 Task: Find connections with filter location Klagenfurt am Wörthersee with filter topic #Inspirationwith filter profile language French with filter current company Dubai Vacancy with filter school BLDEAs College of Engg. & Technology, BIJAPUR with filter industry Business Intelligence Platforms with filter service category Product Marketing with filter keywords title Copy Editor
Action: Mouse moved to (548, 104)
Screenshot: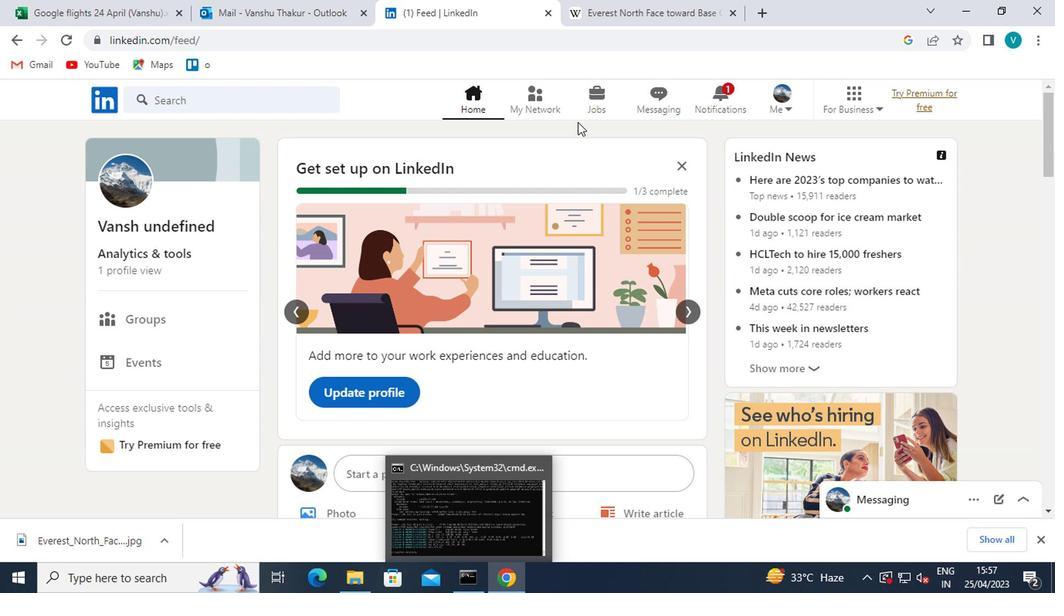
Action: Mouse pressed left at (548, 104)
Screenshot: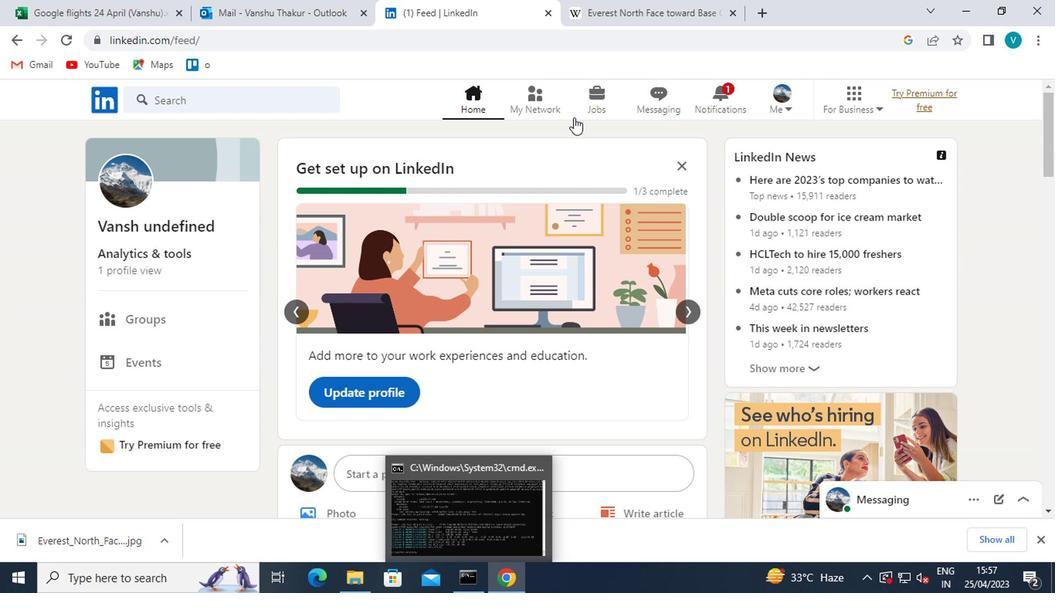 
Action: Mouse moved to (160, 181)
Screenshot: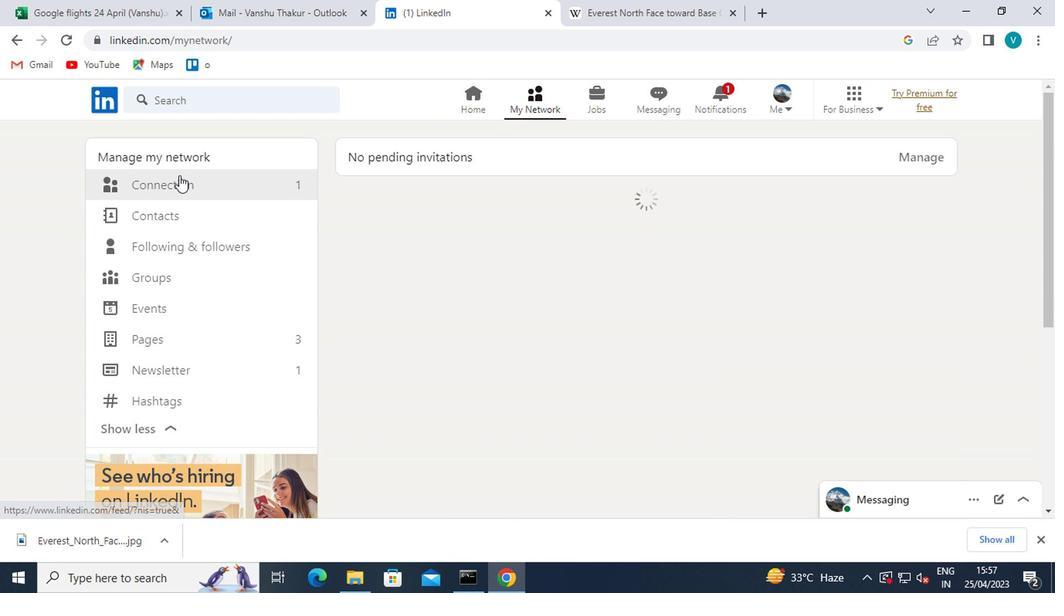 
Action: Mouse pressed left at (160, 181)
Screenshot: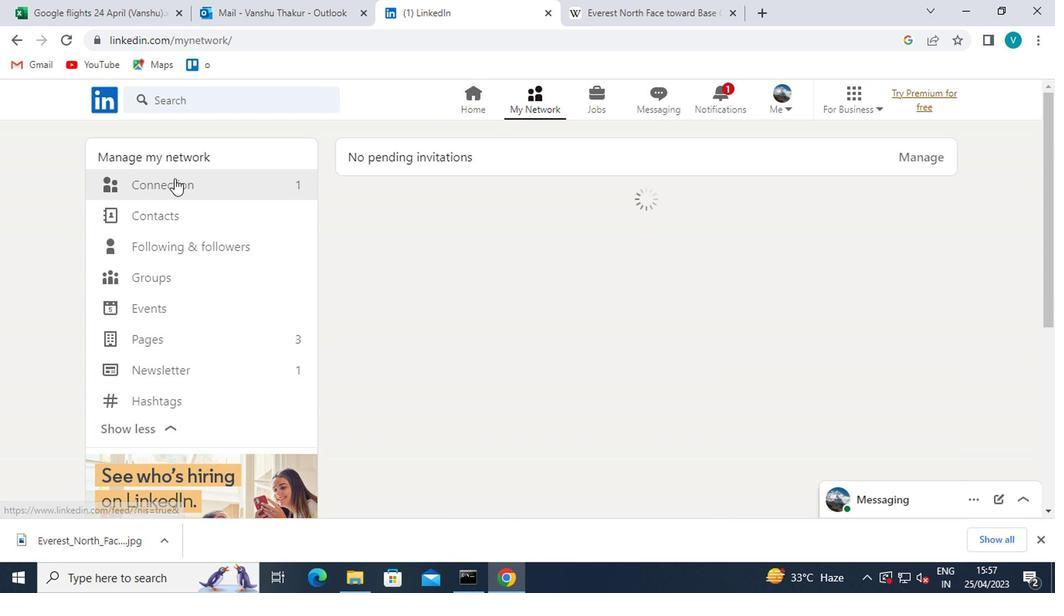 
Action: Mouse moved to (626, 173)
Screenshot: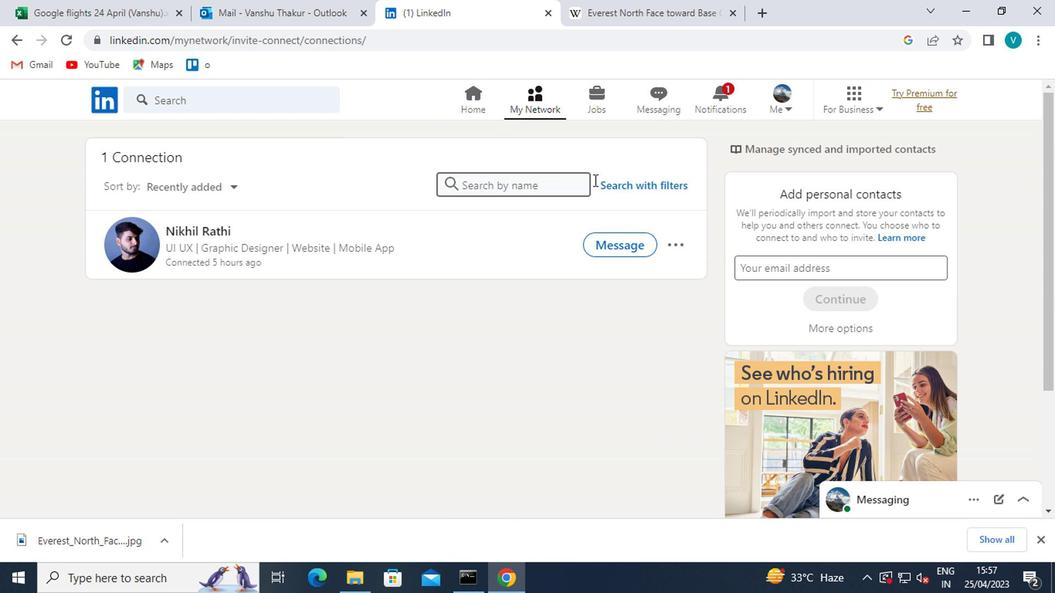 
Action: Mouse pressed left at (626, 173)
Screenshot: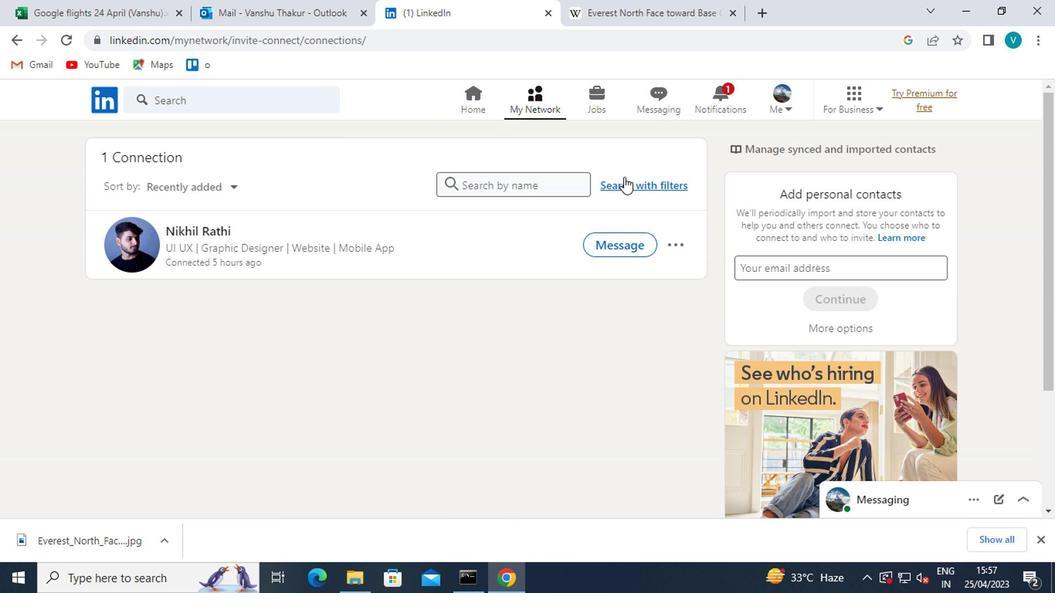 
Action: Mouse moved to (520, 141)
Screenshot: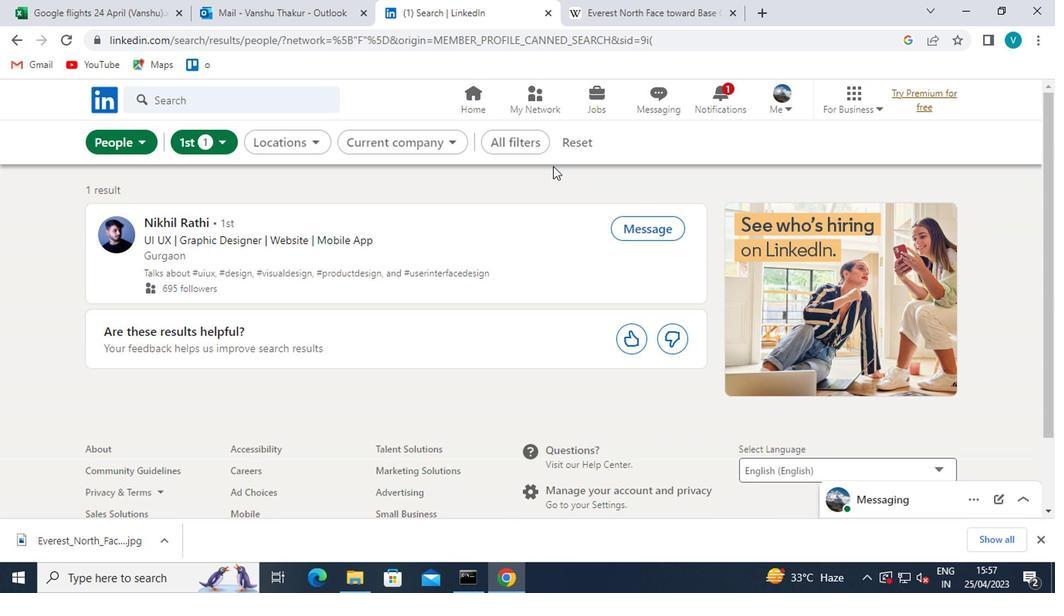 
Action: Mouse pressed left at (520, 141)
Screenshot: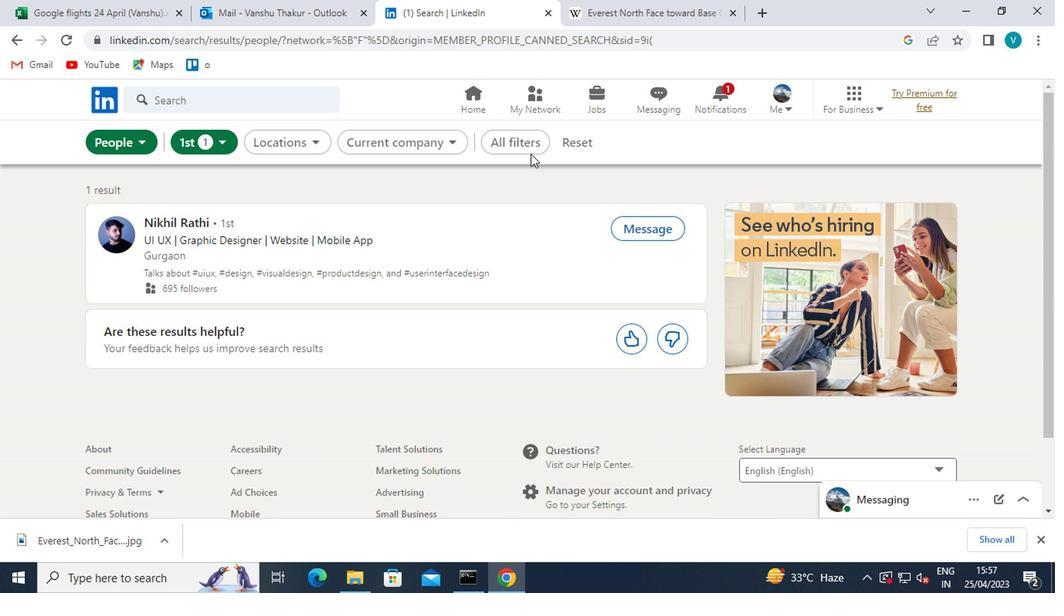 
Action: Mouse moved to (647, 255)
Screenshot: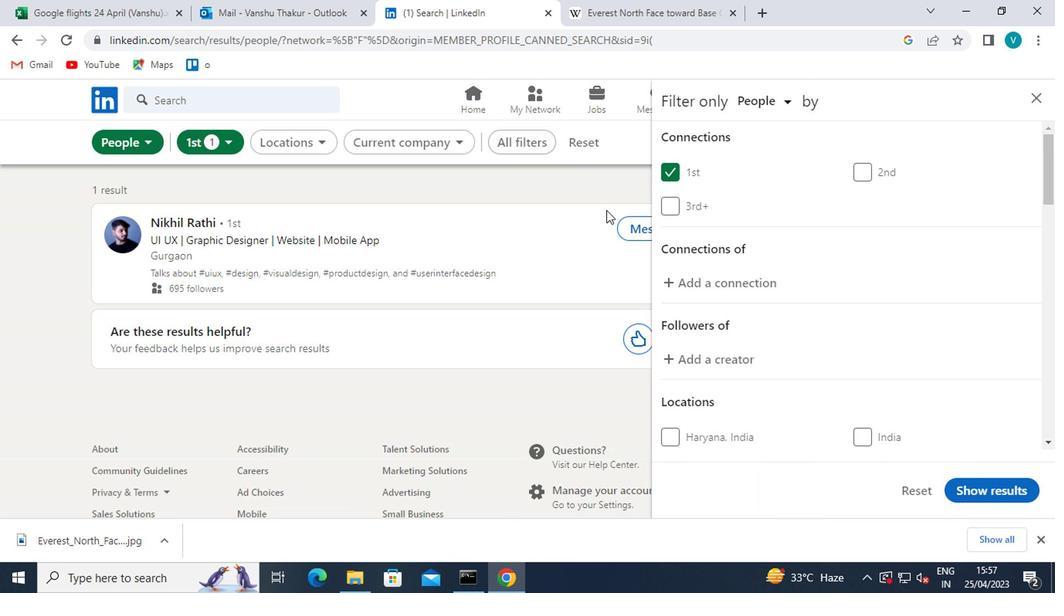 
Action: Mouse scrolled (647, 254) with delta (0, -1)
Screenshot: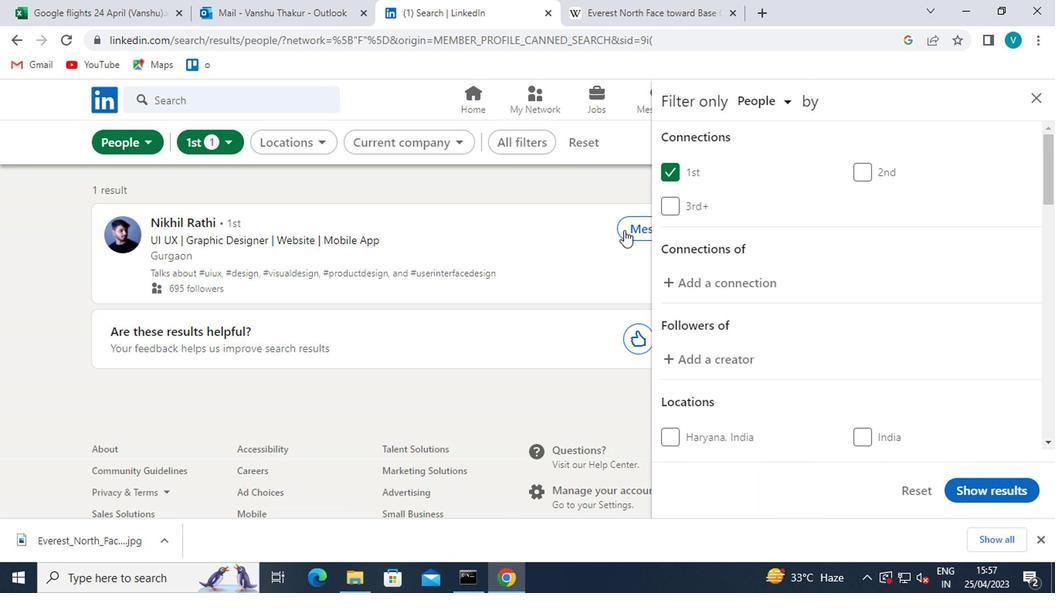 
Action: Mouse moved to (649, 257)
Screenshot: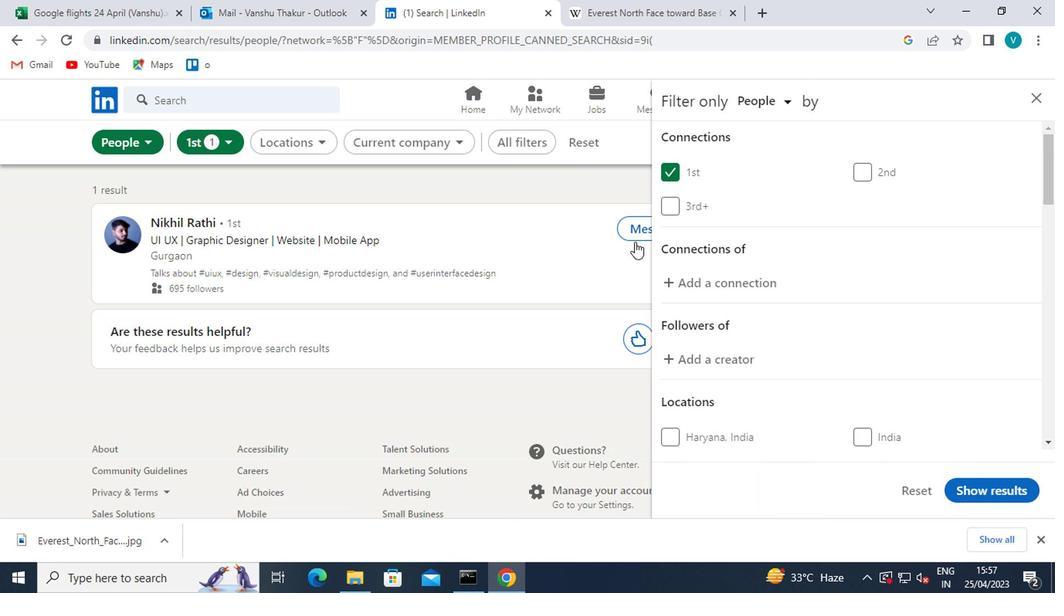 
Action: Mouse scrolled (649, 257) with delta (0, 0)
Screenshot: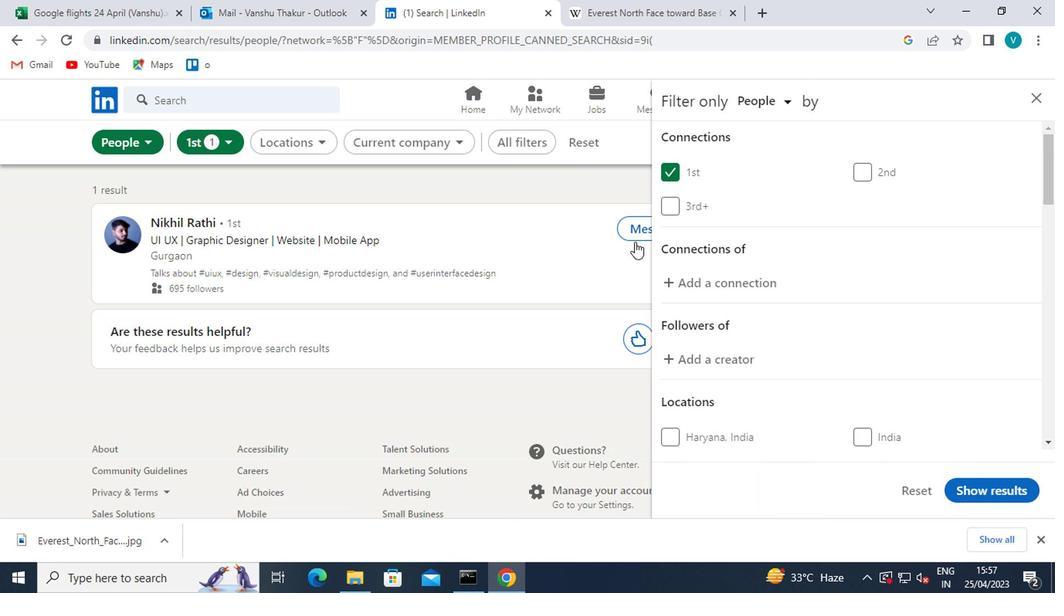 
Action: Mouse moved to (650, 261)
Screenshot: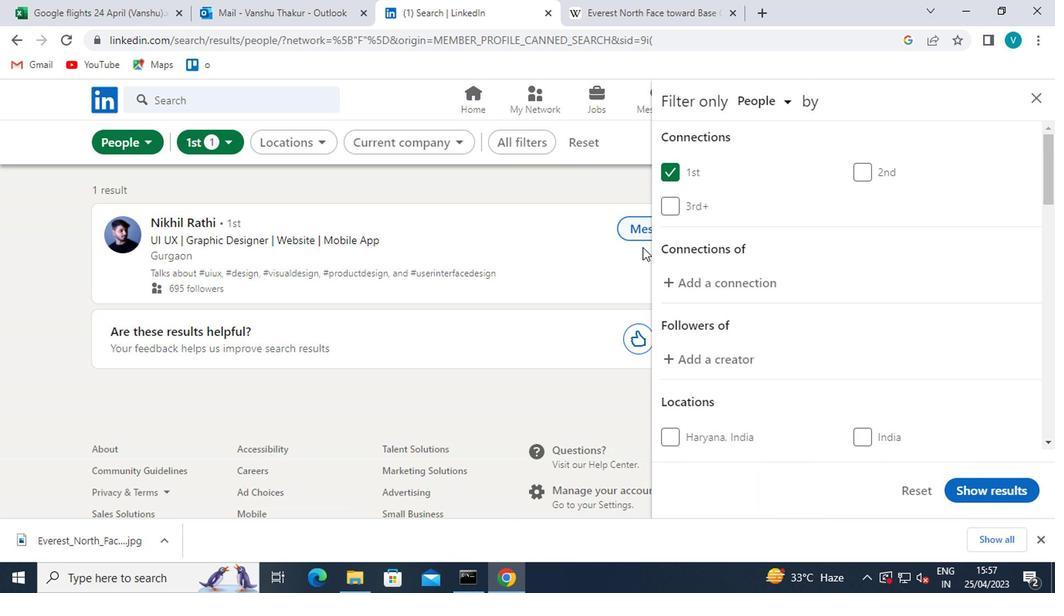 
Action: Mouse scrolled (650, 261) with delta (0, 0)
Screenshot: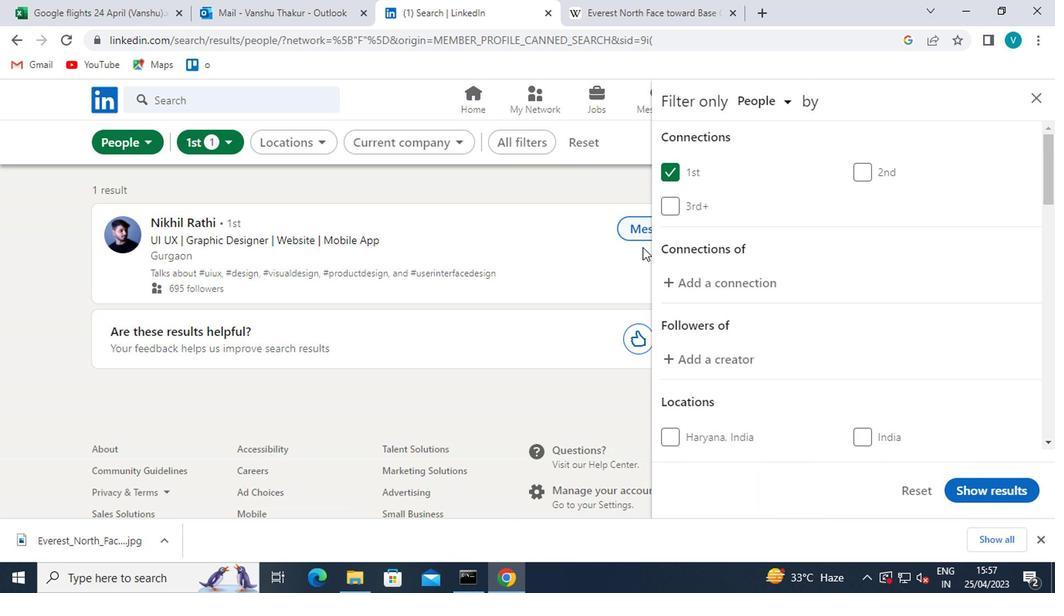
Action: Mouse moved to (651, 266)
Screenshot: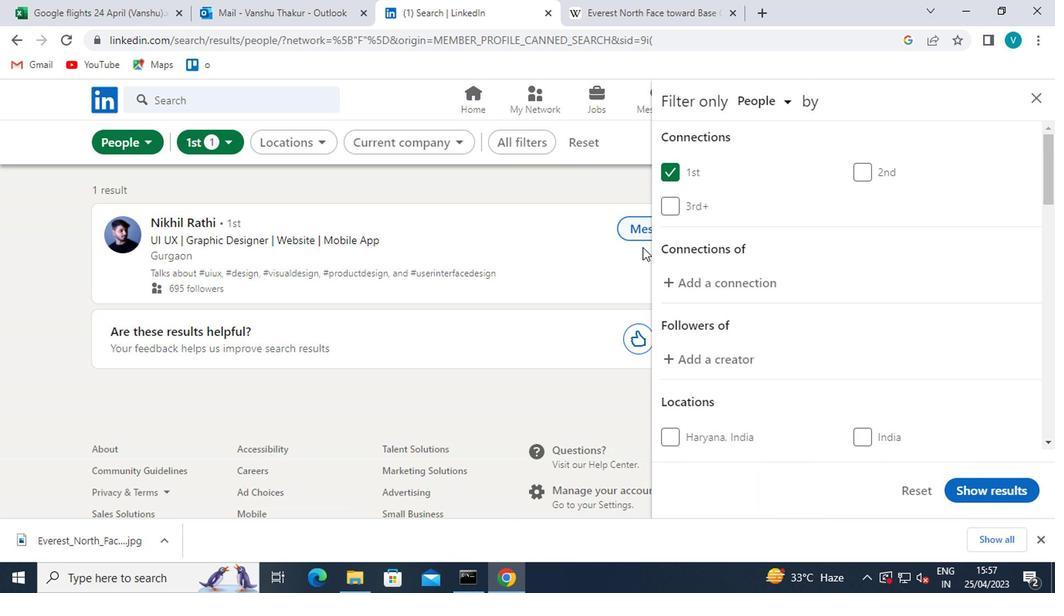 
Action: Mouse scrolled (651, 265) with delta (0, -1)
Screenshot: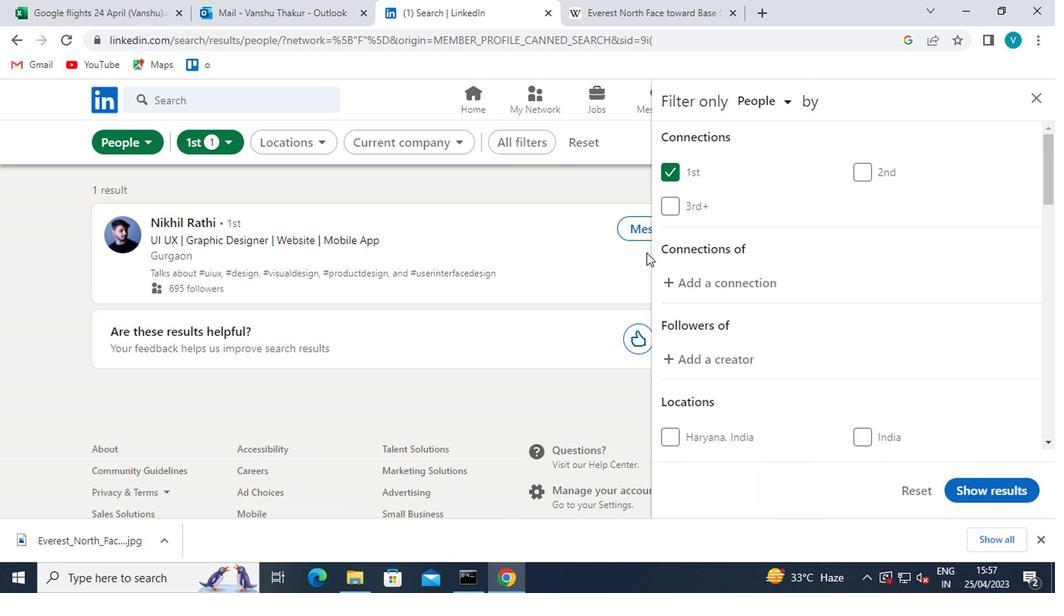 
Action: Mouse moved to (697, 317)
Screenshot: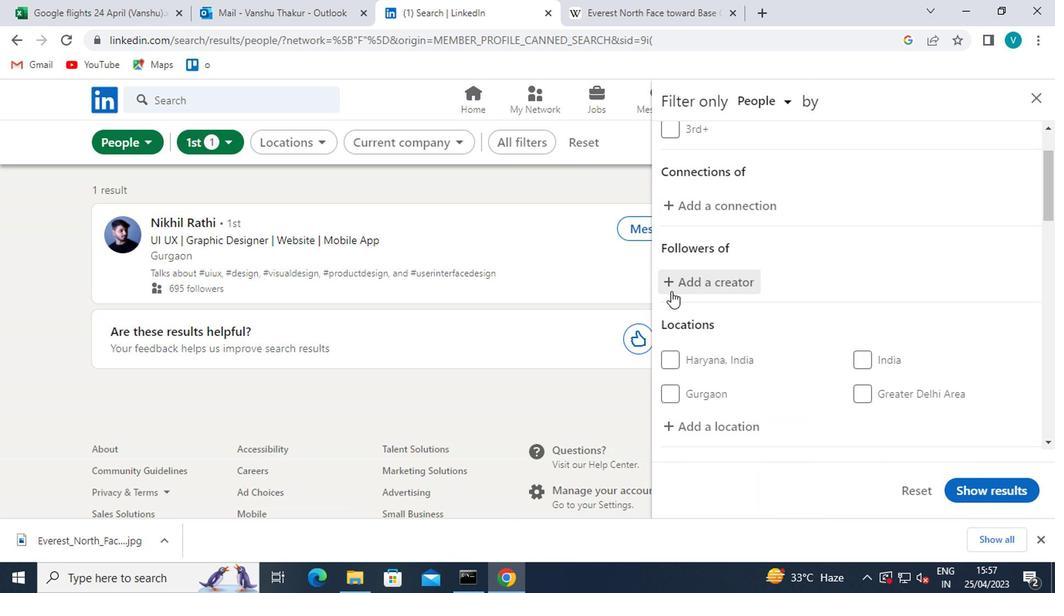 
Action: Mouse scrolled (697, 317) with delta (0, 0)
Screenshot: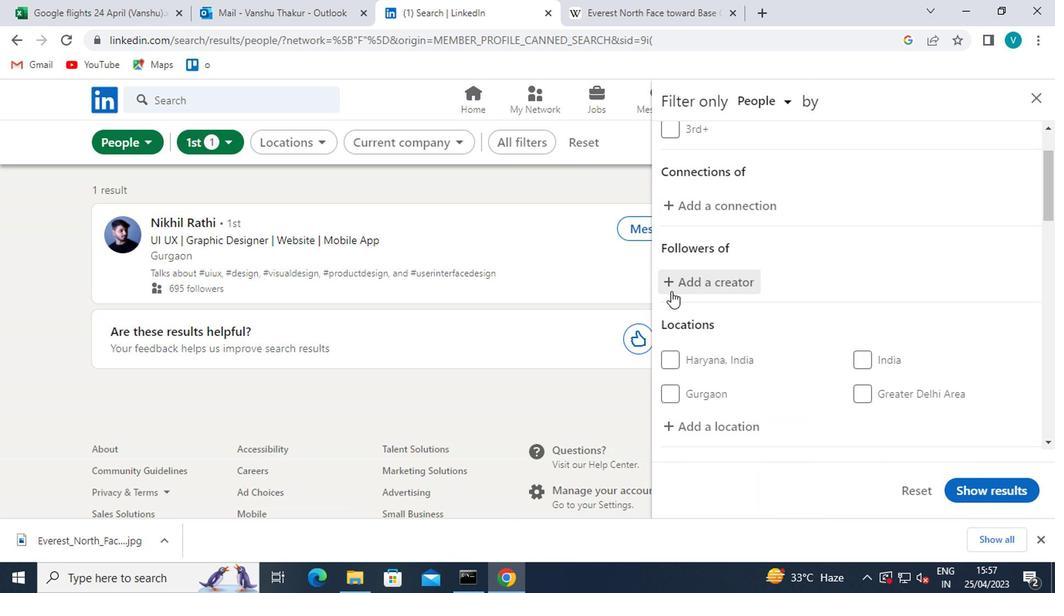 
Action: Mouse moved to (700, 321)
Screenshot: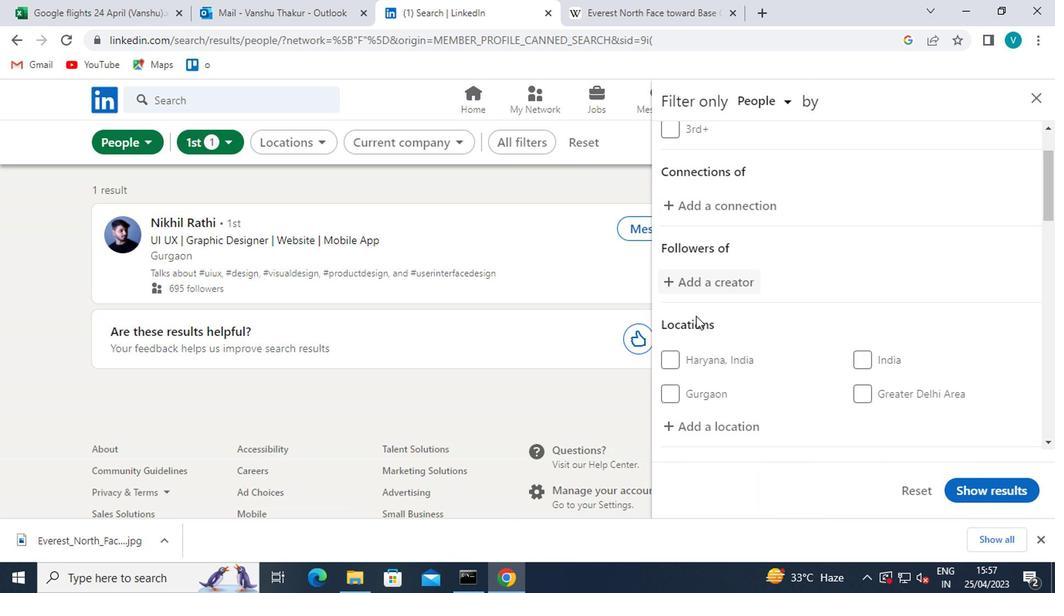 
Action: Mouse scrolled (700, 321) with delta (0, 0)
Screenshot: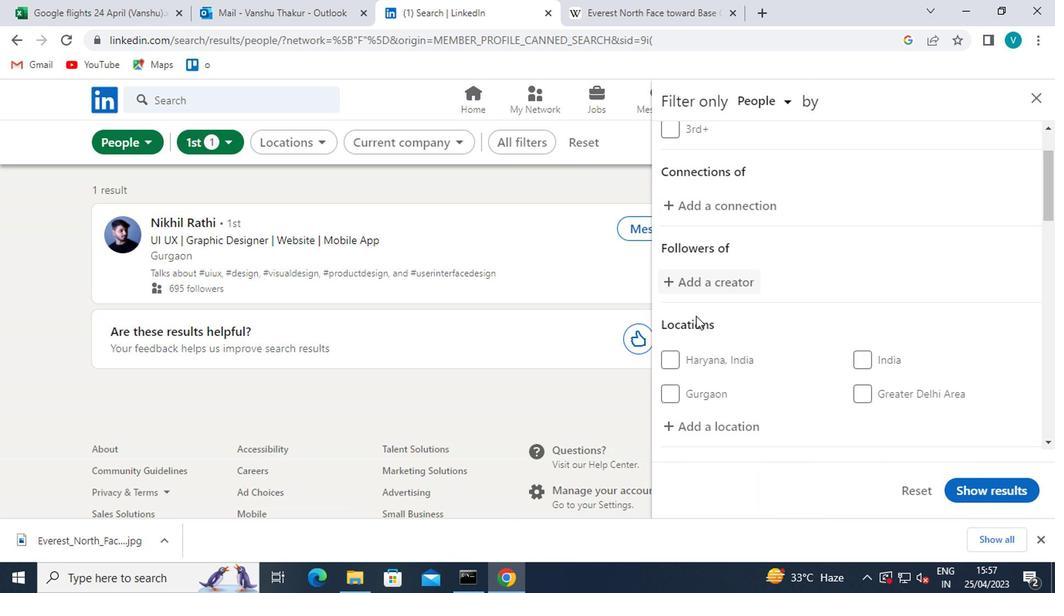 
Action: Mouse moved to (718, 276)
Screenshot: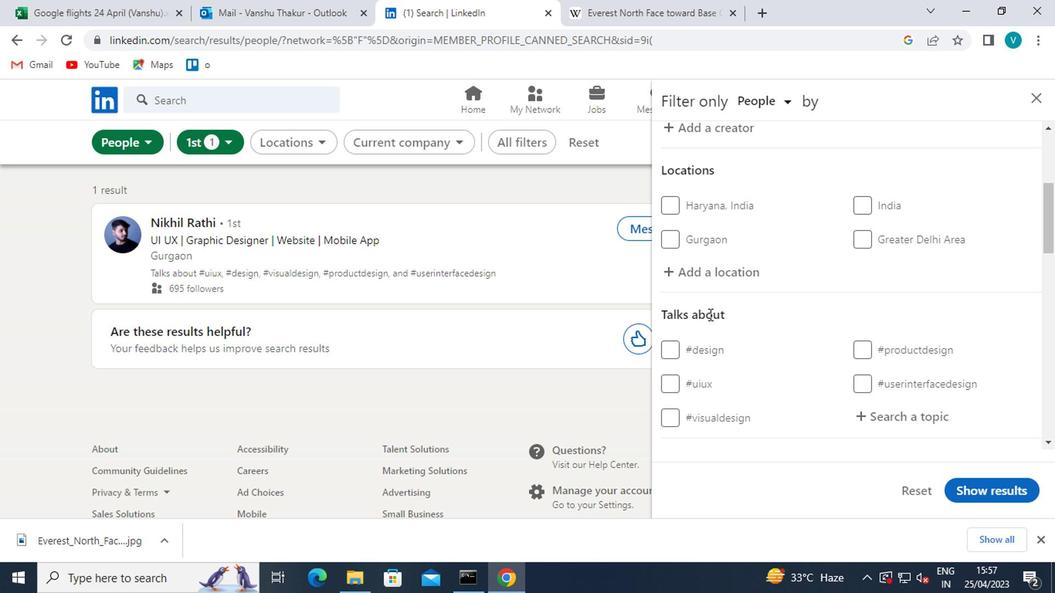 
Action: Mouse pressed left at (718, 276)
Screenshot: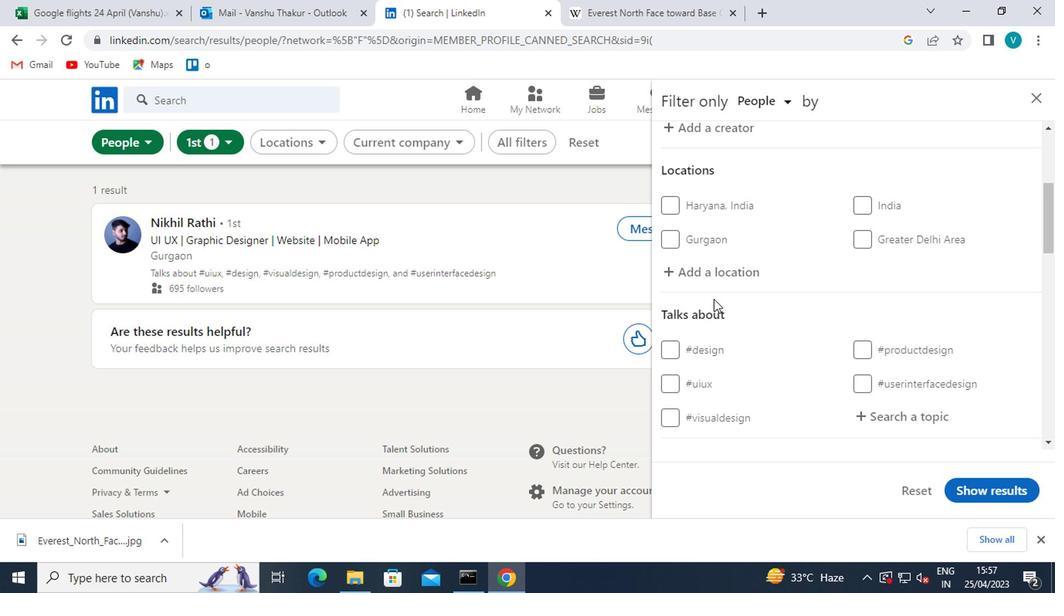 
Action: Mouse moved to (613, 293)
Screenshot: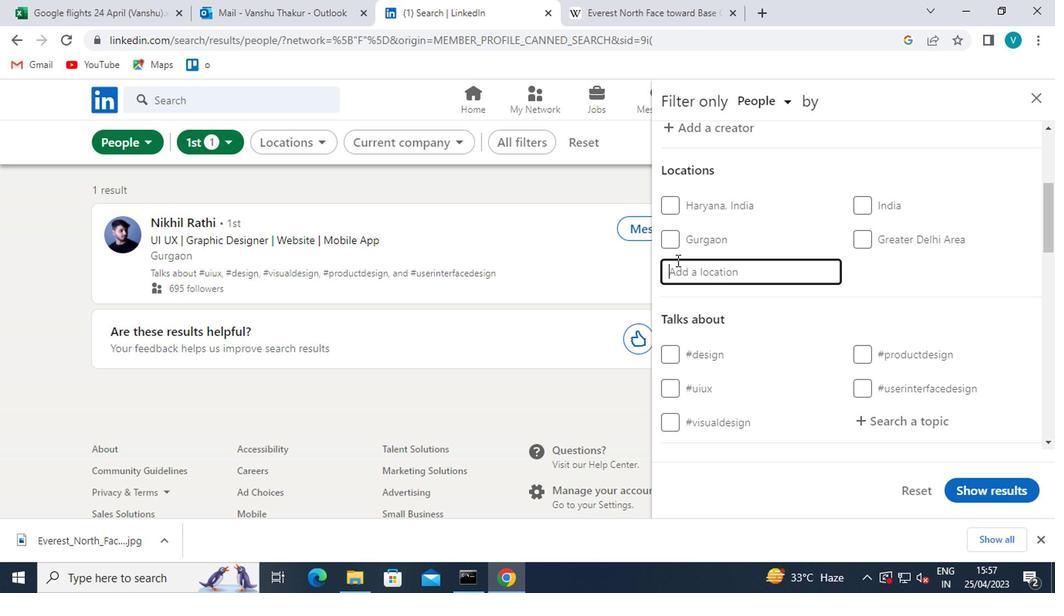 
Action: Key pressed <Key.shift>
Screenshot: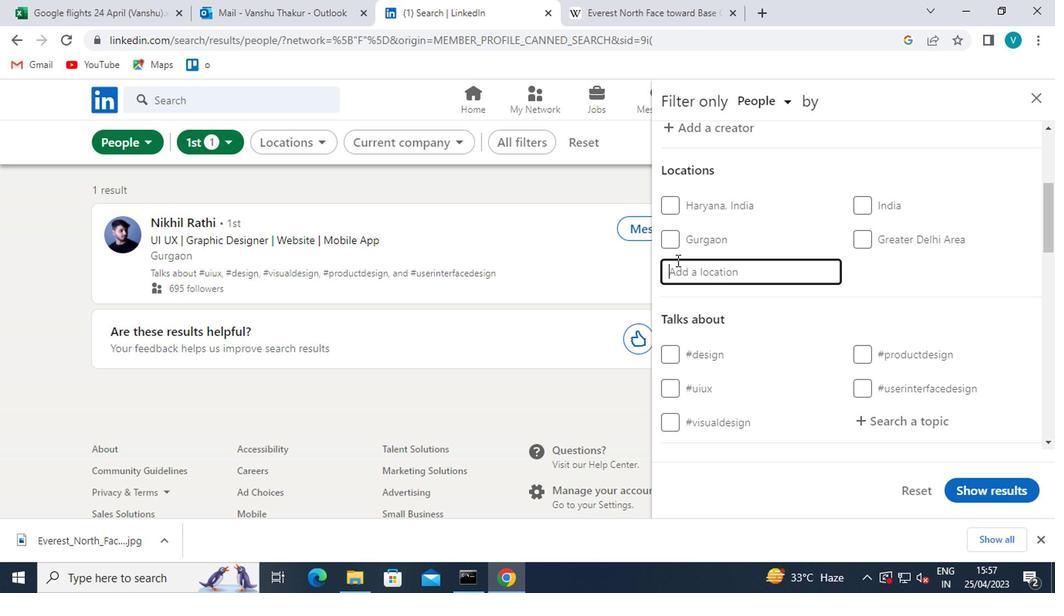 
Action: Mouse moved to (596, 302)
Screenshot: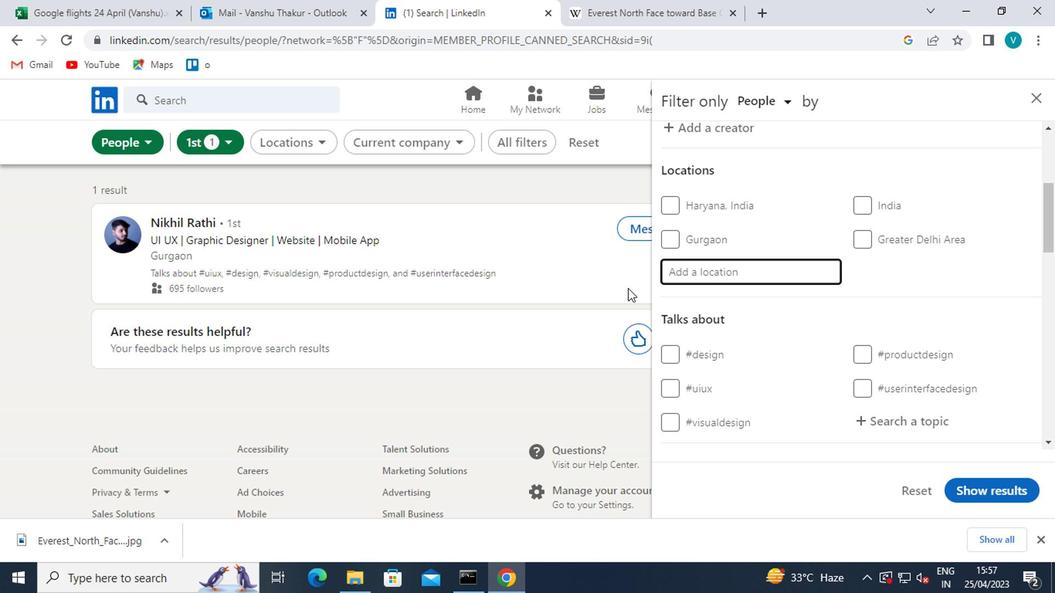 
Action: Key pressed L<Key.backspace><Key.shift>KLAG
Screenshot: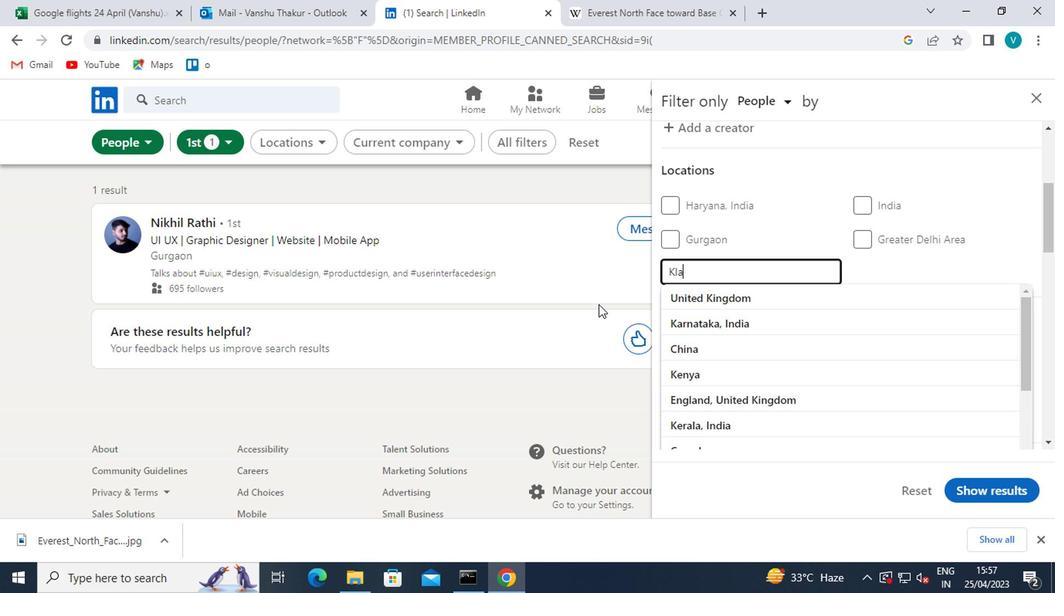 
Action: Mouse moved to (735, 295)
Screenshot: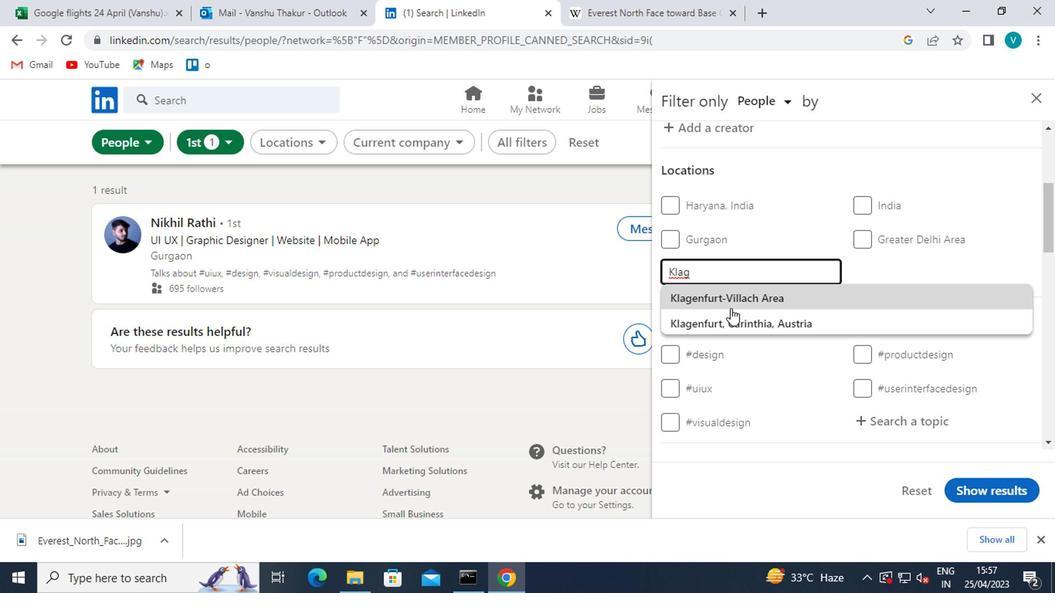 
Action: Mouse pressed left at (735, 295)
Screenshot: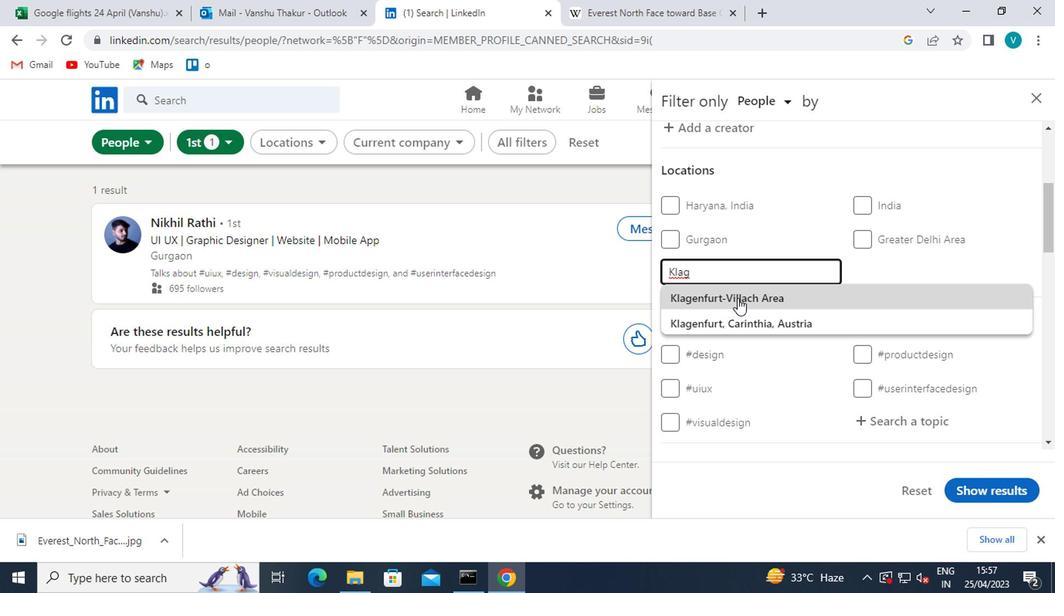 
Action: Mouse moved to (801, 310)
Screenshot: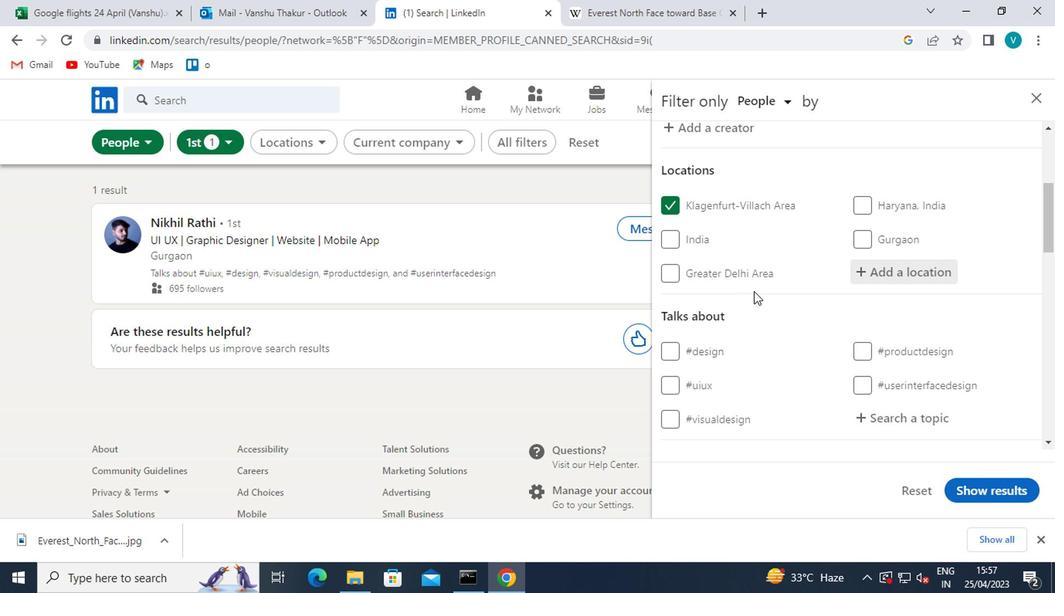 
Action: Mouse scrolled (801, 309) with delta (0, 0)
Screenshot: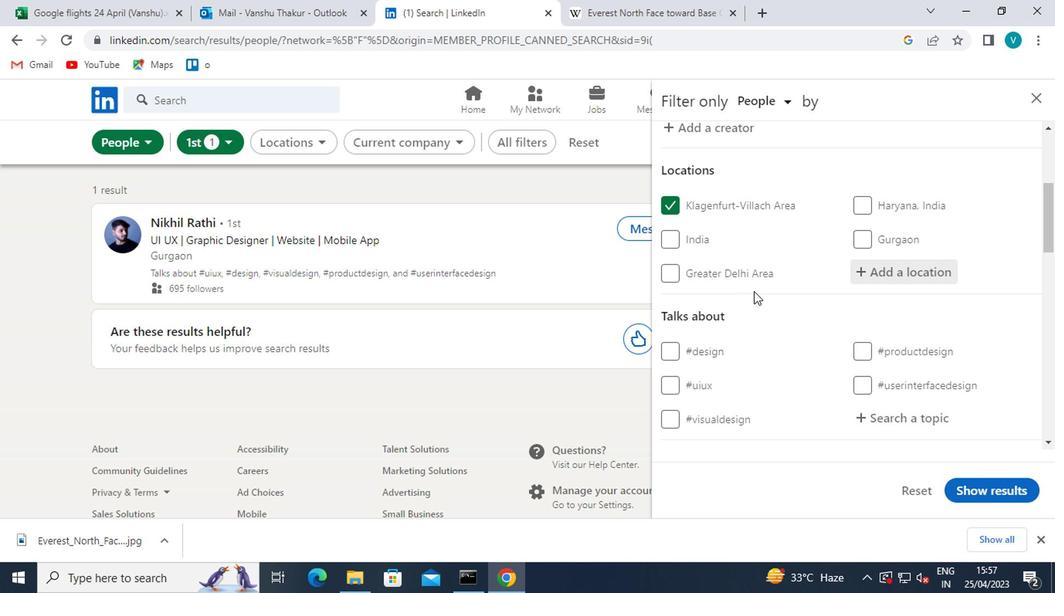 
Action: Mouse moved to (805, 314)
Screenshot: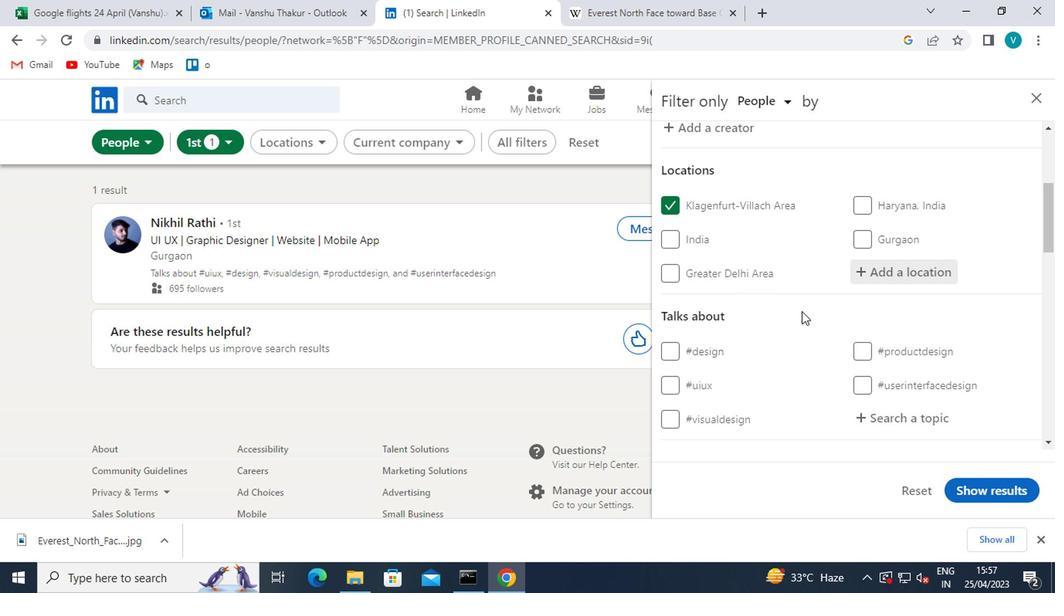 
Action: Mouse scrolled (805, 313) with delta (0, 0)
Screenshot: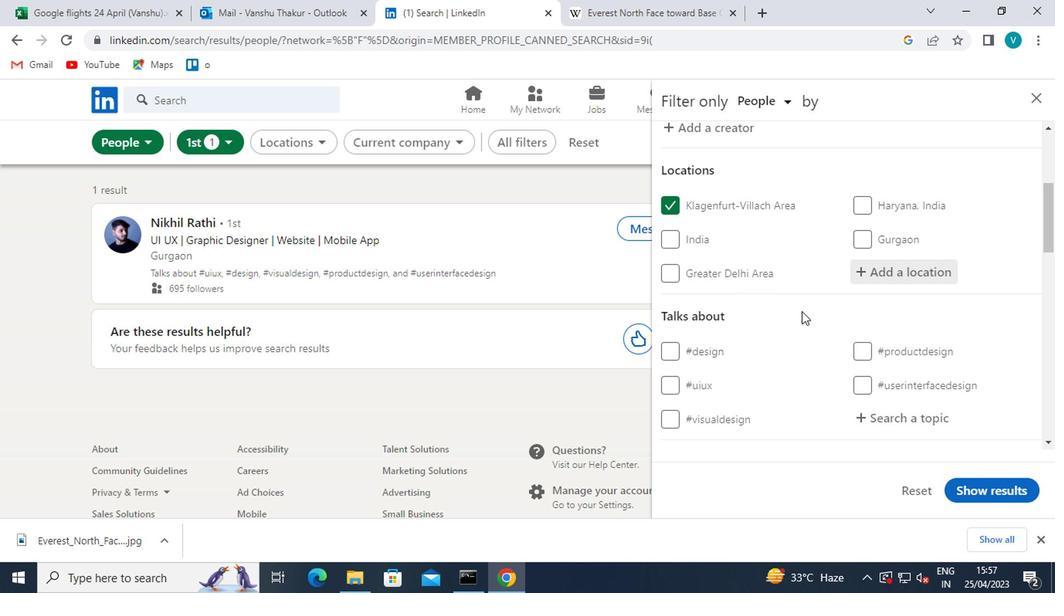 
Action: Mouse moved to (878, 265)
Screenshot: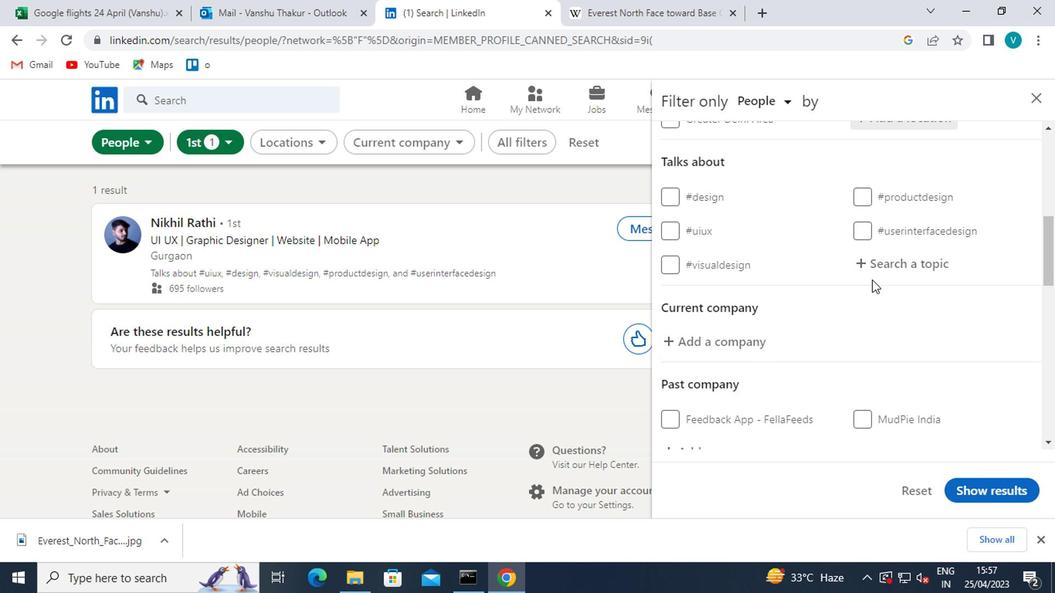 
Action: Mouse pressed left at (878, 265)
Screenshot: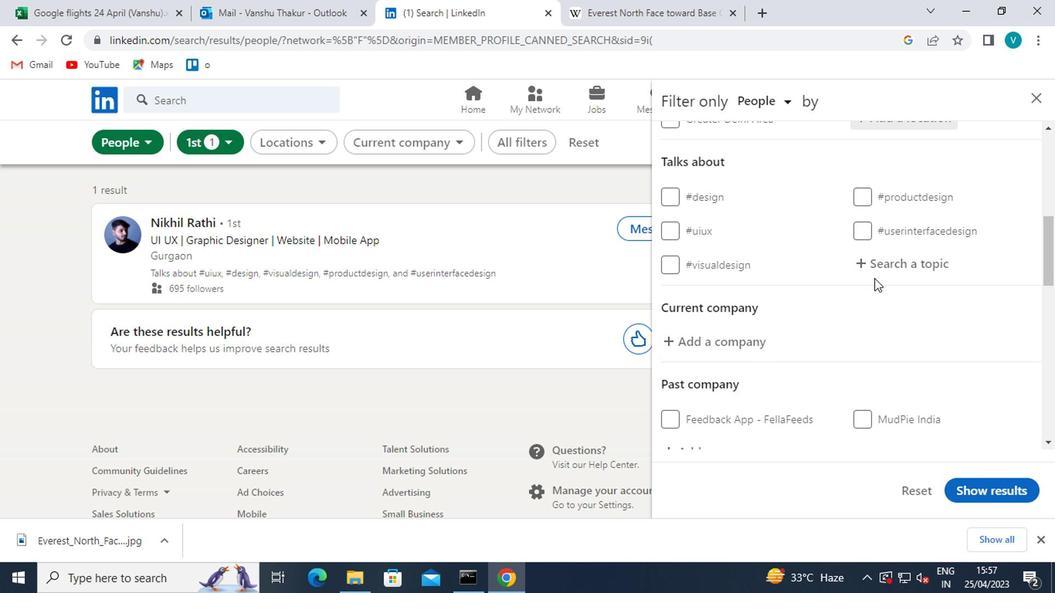 
Action: Mouse moved to (533, 72)
Screenshot: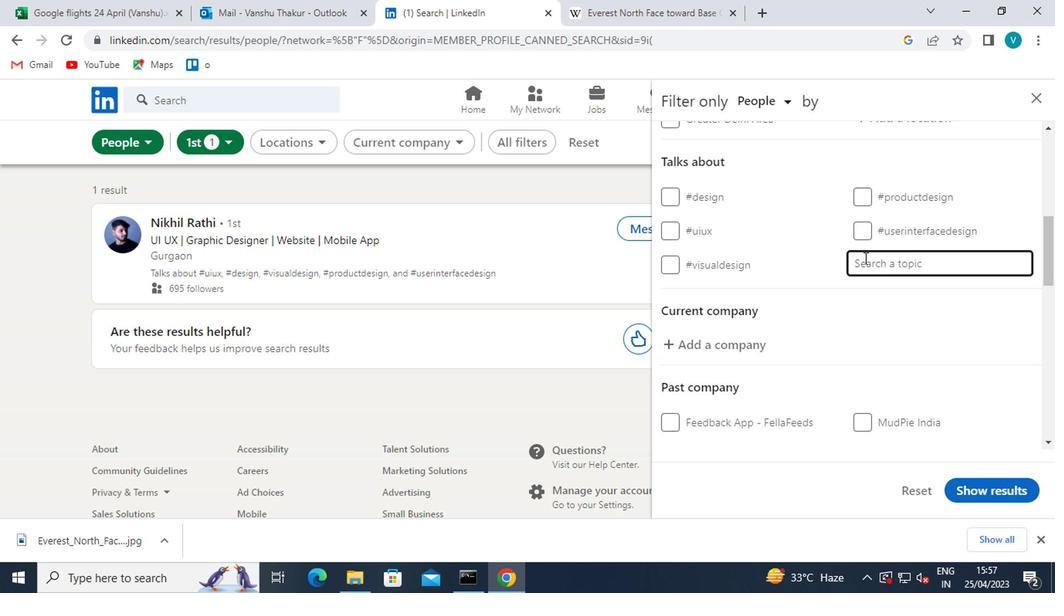 
Action: Key pressed <Key.shift><Key.shift><Key.shift><Key.shift><Key.shift><Key.shift>#<Key.shift>INSPIRATION
Screenshot: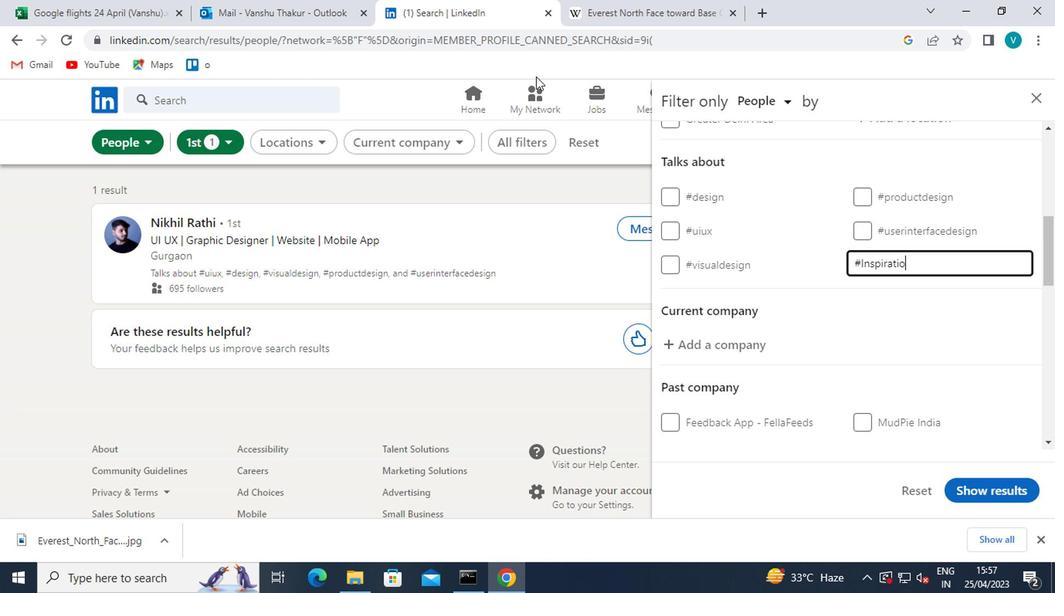 
Action: Mouse moved to (844, 295)
Screenshot: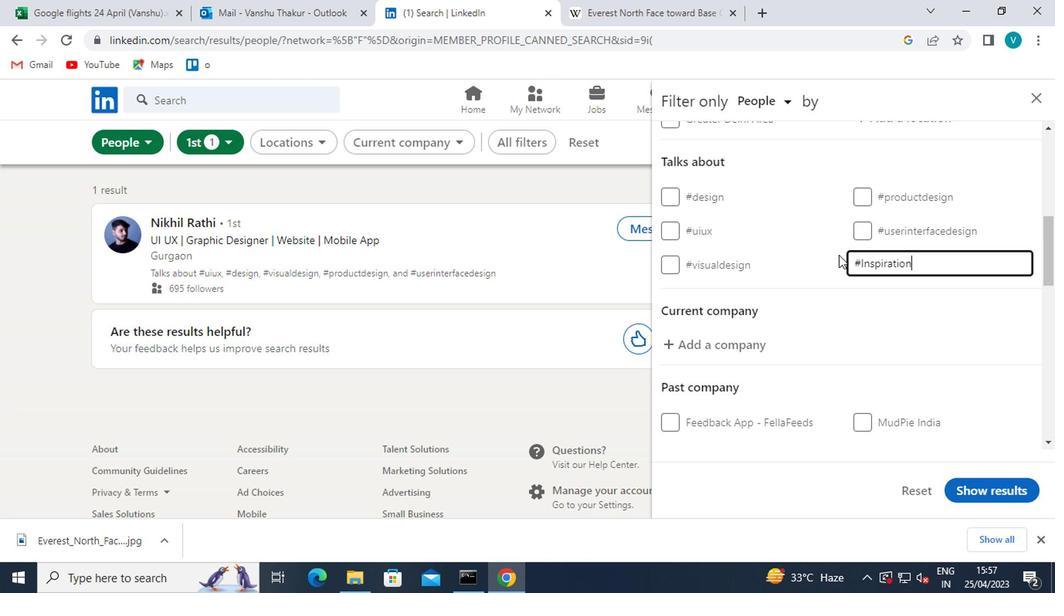 
Action: Mouse pressed left at (844, 295)
Screenshot: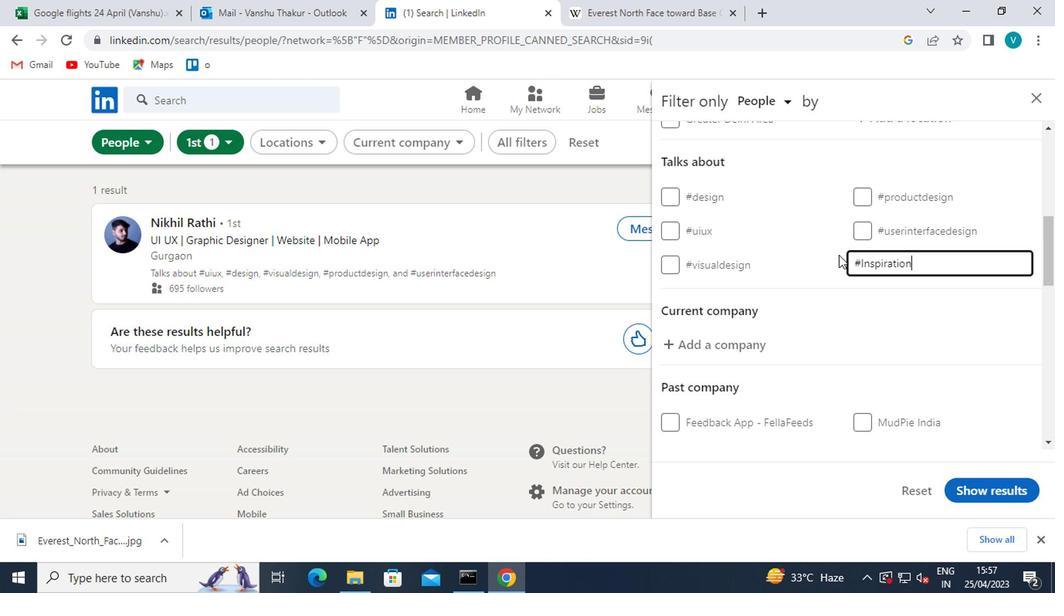 
Action: Mouse moved to (838, 306)
Screenshot: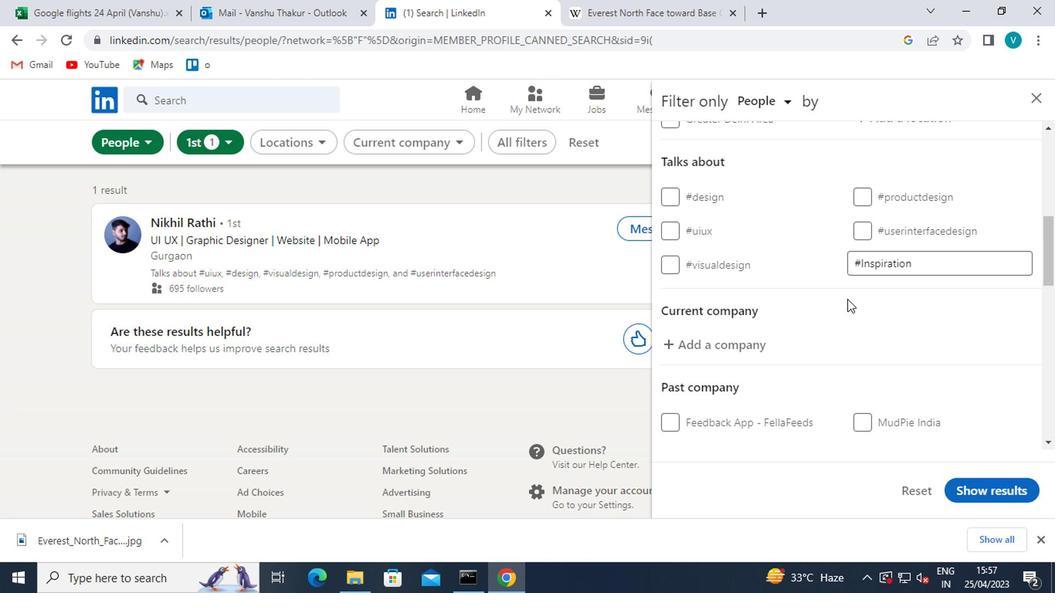 
Action: Mouse scrolled (838, 305) with delta (0, -1)
Screenshot: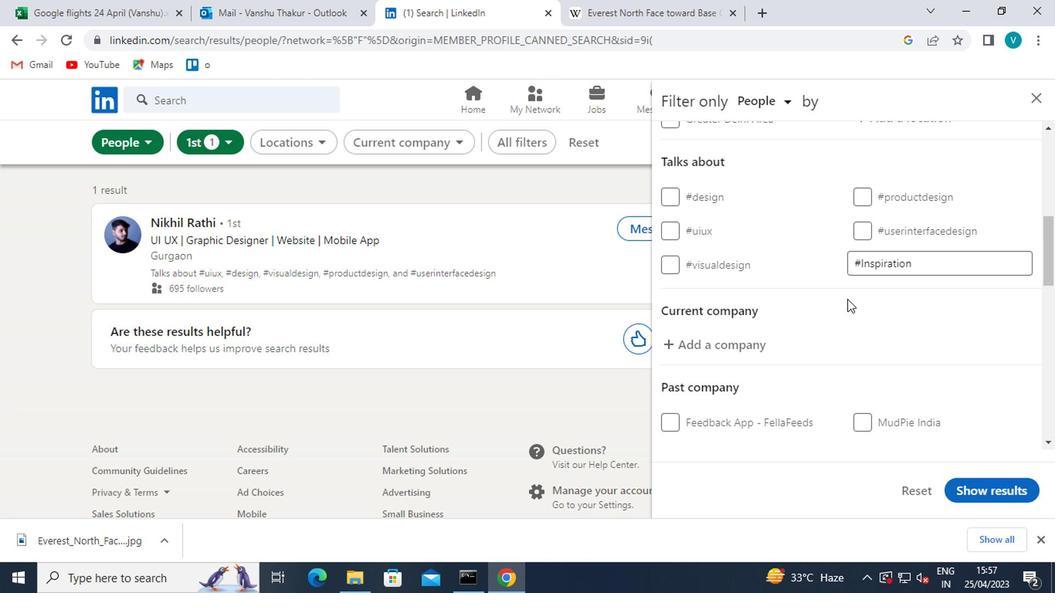 
Action: Mouse moved to (838, 307)
Screenshot: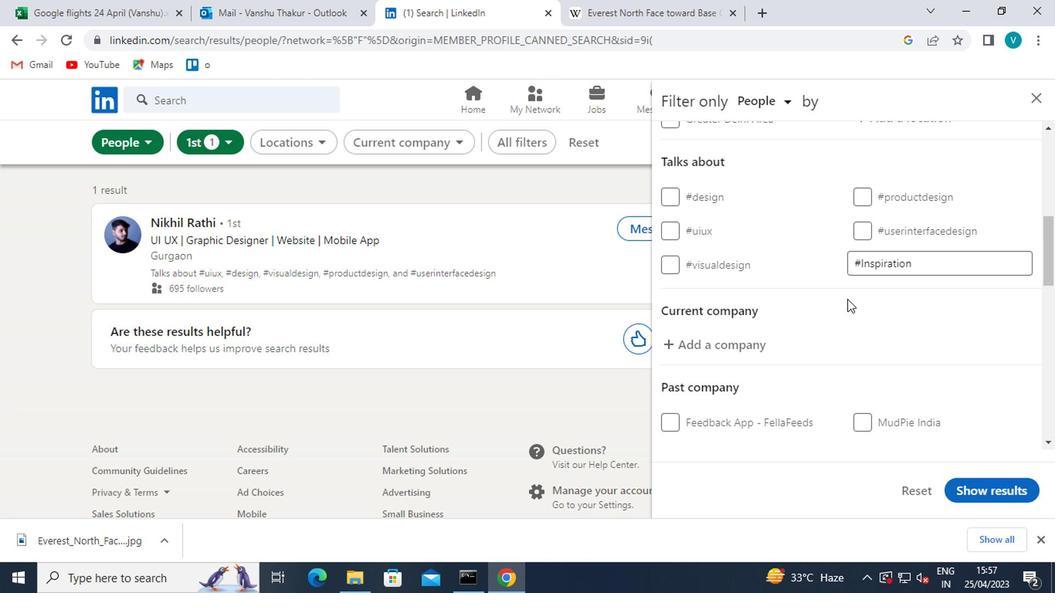 
Action: Mouse scrolled (838, 306) with delta (0, -1)
Screenshot: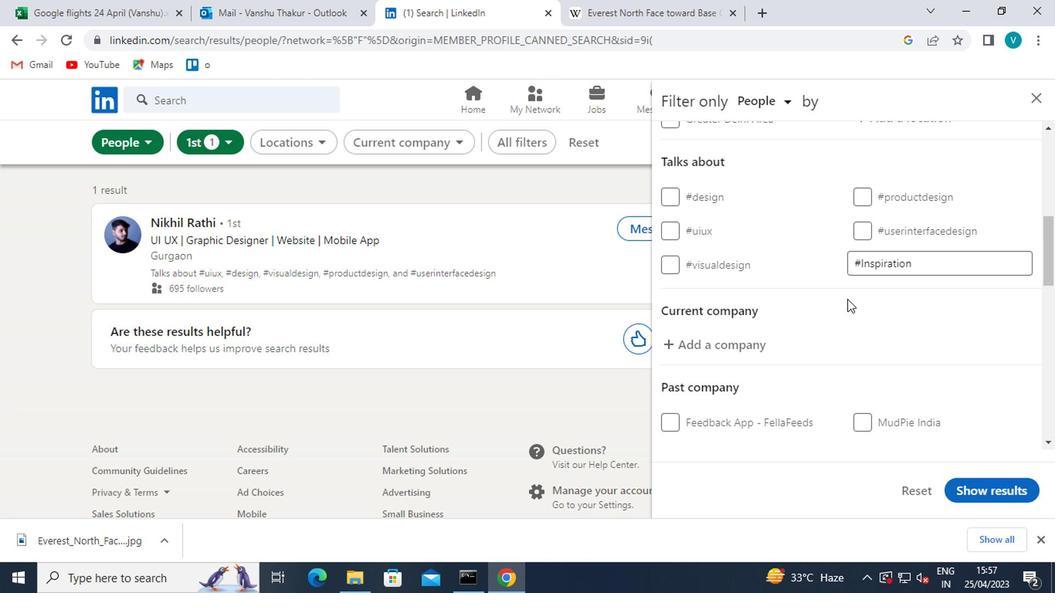 
Action: Mouse moved to (836, 309)
Screenshot: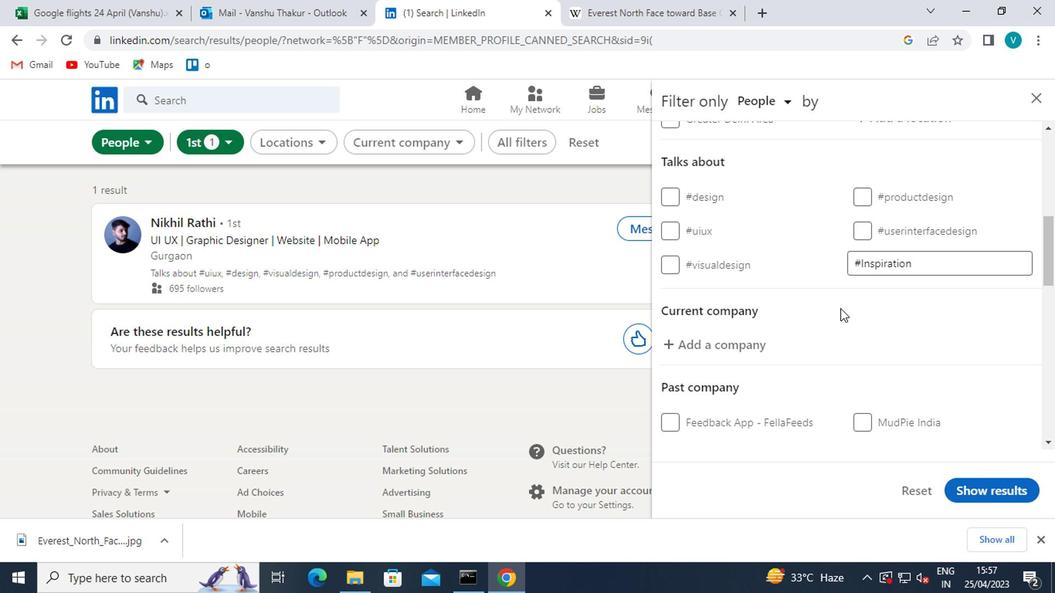 
Action: Mouse scrolled (836, 308) with delta (0, -1)
Screenshot: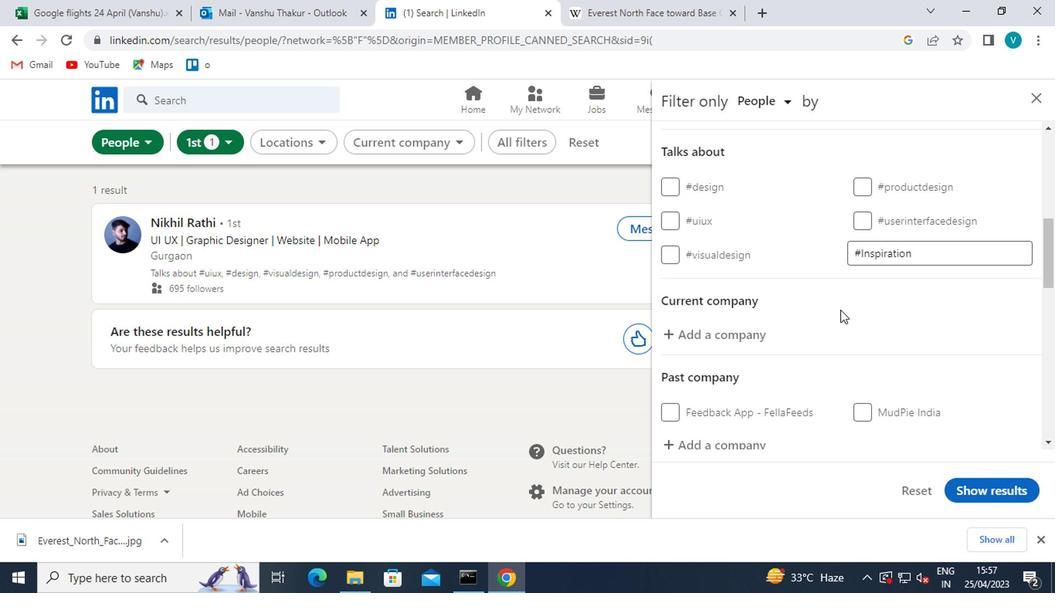 
Action: Mouse moved to (835, 310)
Screenshot: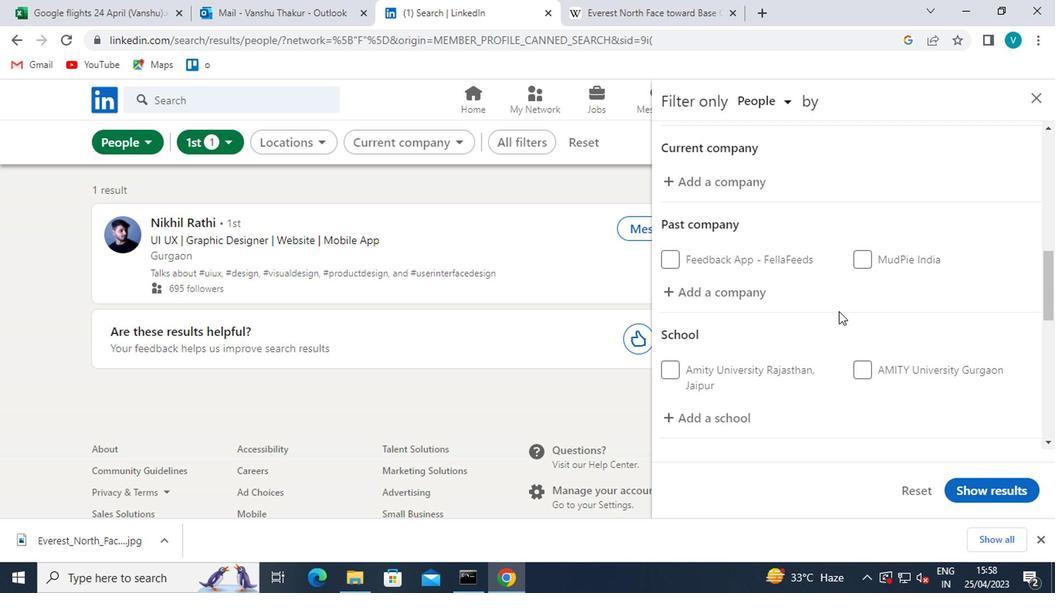 
Action: Mouse scrolled (835, 310) with delta (0, 0)
Screenshot: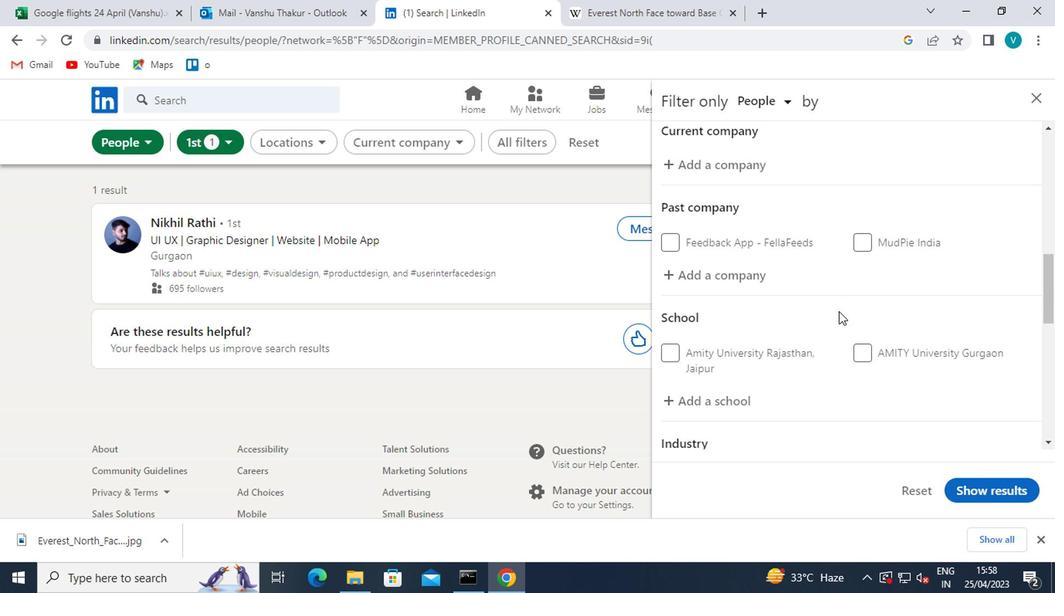 
Action: Mouse moved to (836, 311)
Screenshot: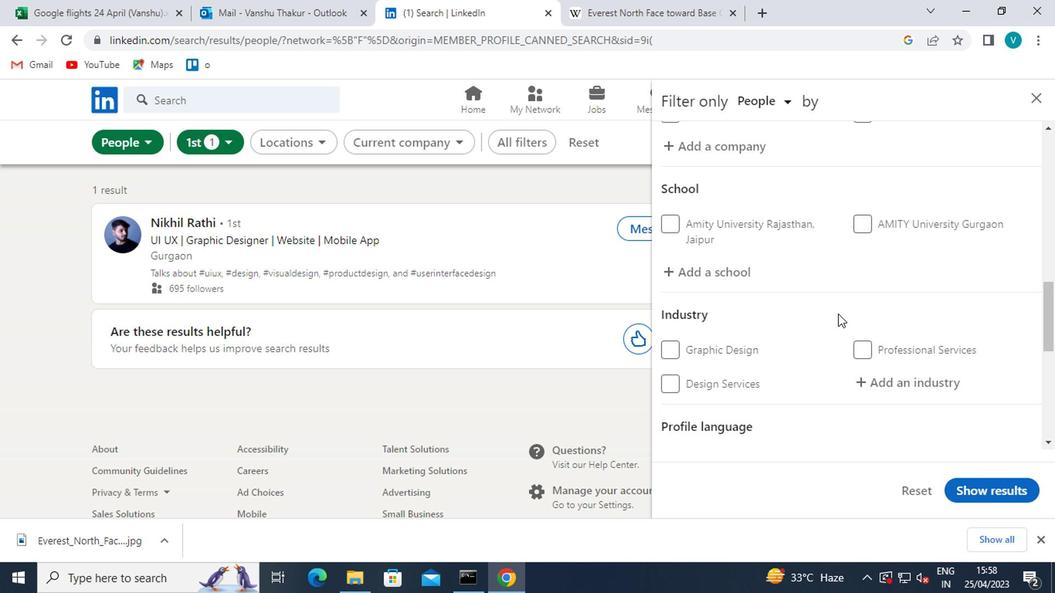 
Action: Mouse scrolled (836, 310) with delta (0, -1)
Screenshot: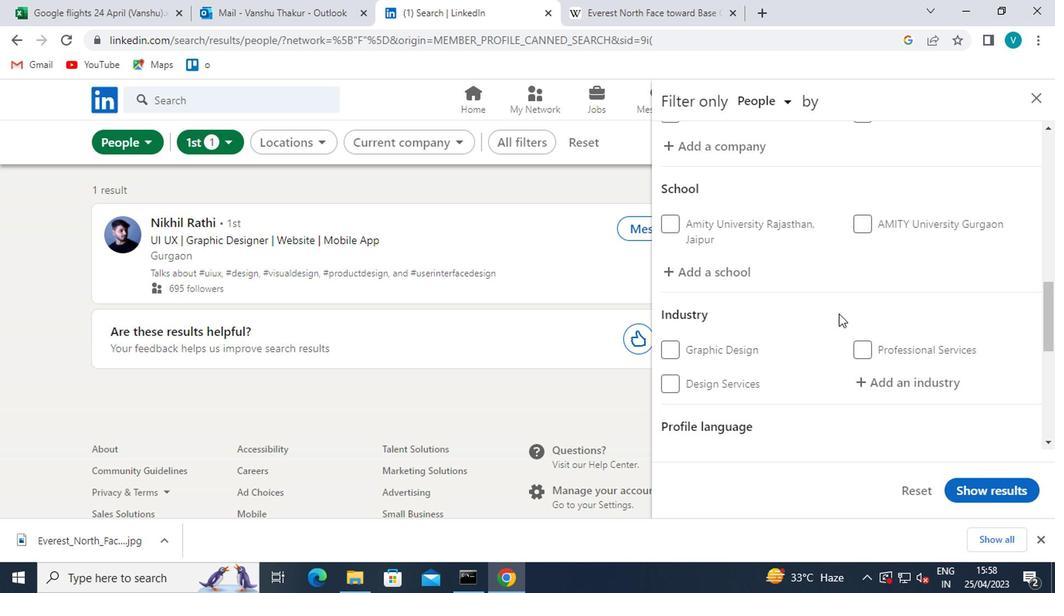 
Action: Mouse moved to (837, 311)
Screenshot: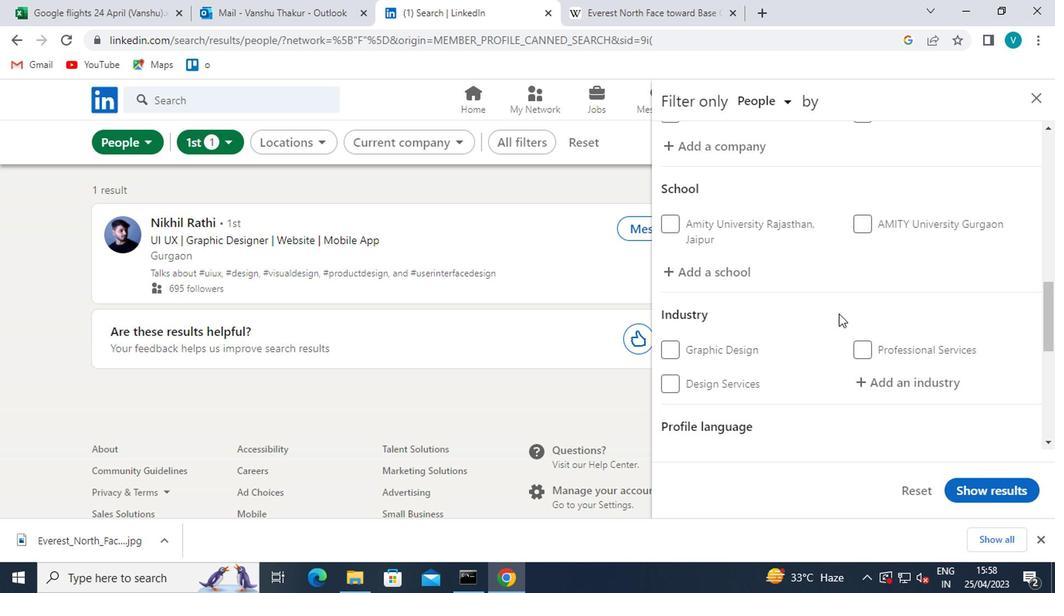 
Action: Mouse scrolled (837, 312) with delta (0, 0)
Screenshot: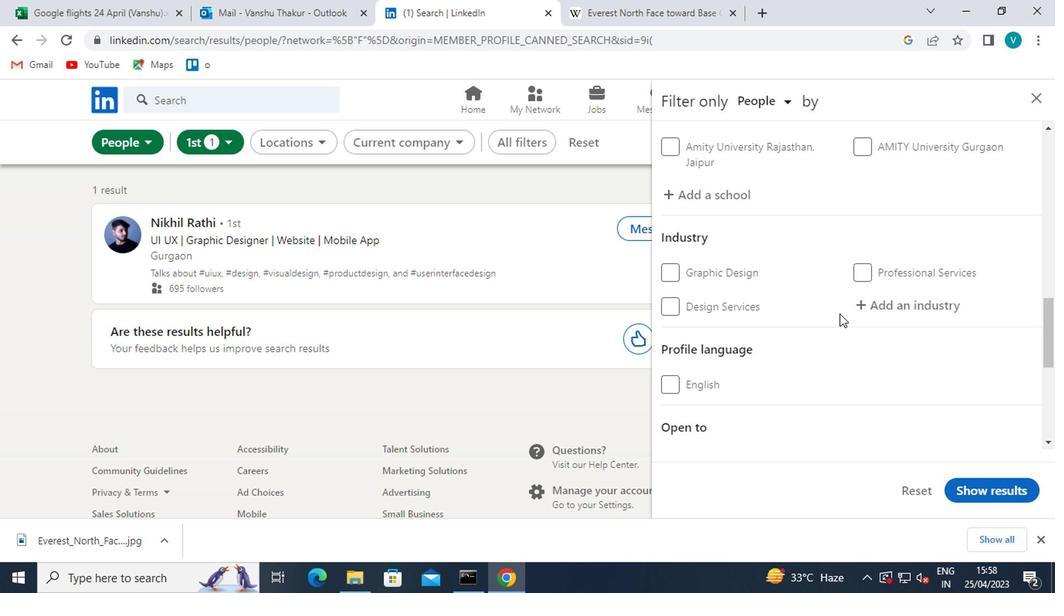 
Action: Mouse scrolled (837, 312) with delta (0, 0)
Screenshot: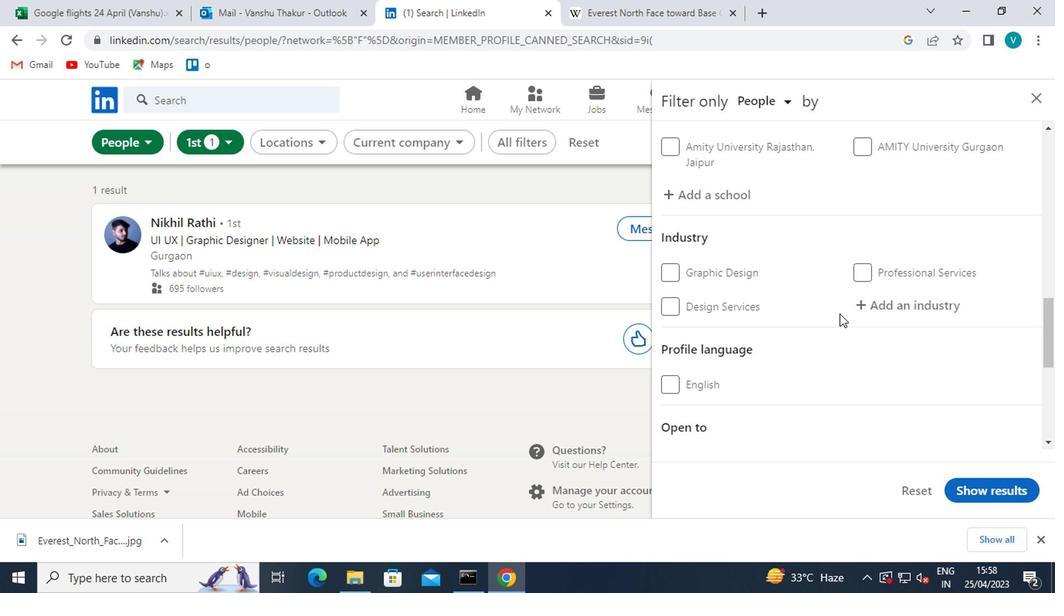 
Action: Mouse scrolled (837, 312) with delta (0, 0)
Screenshot: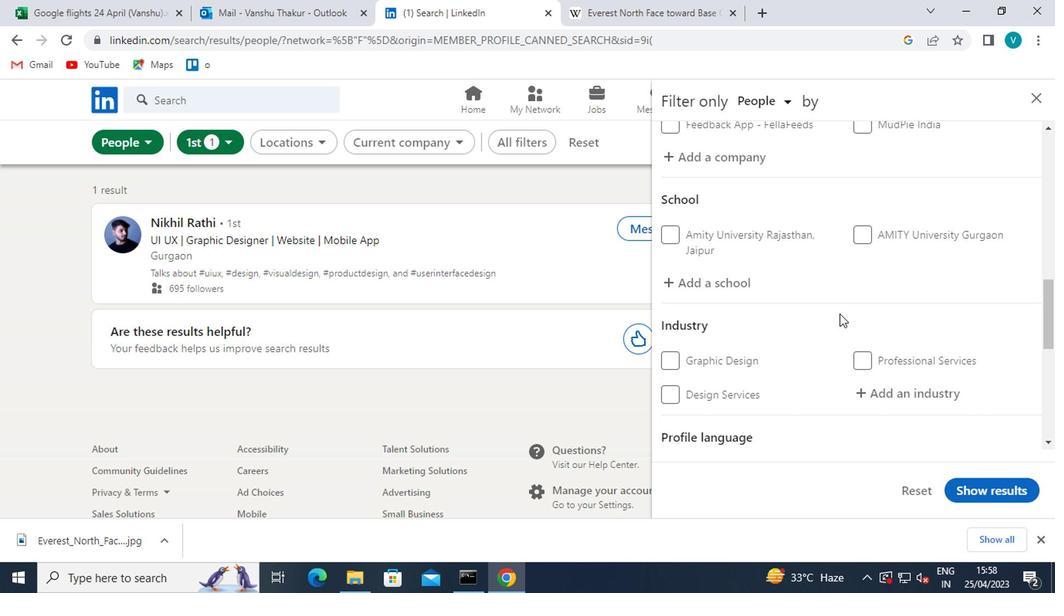 
Action: Mouse moved to (752, 195)
Screenshot: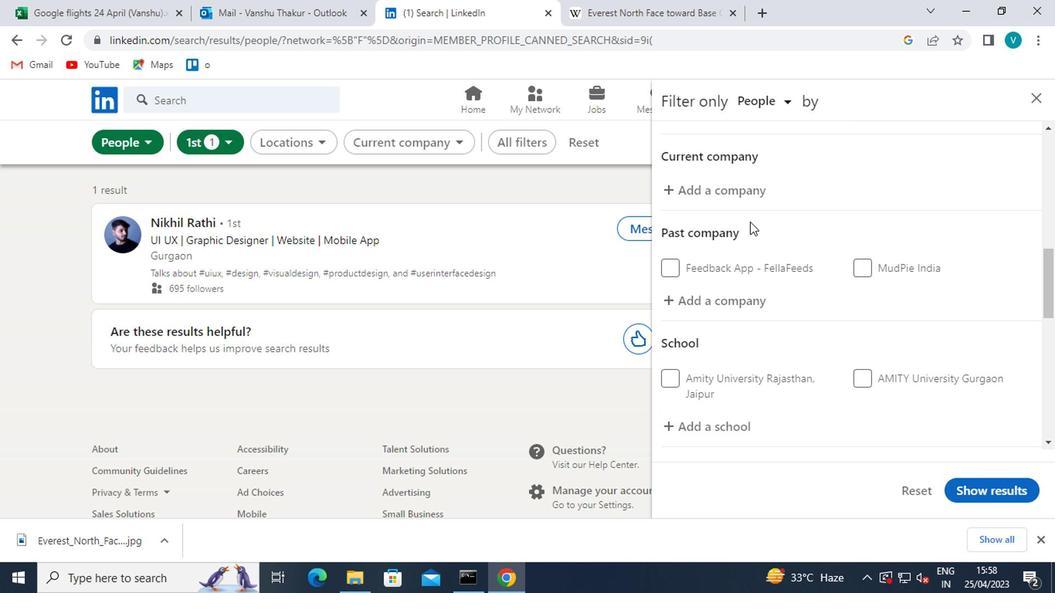 
Action: Mouse pressed left at (752, 195)
Screenshot: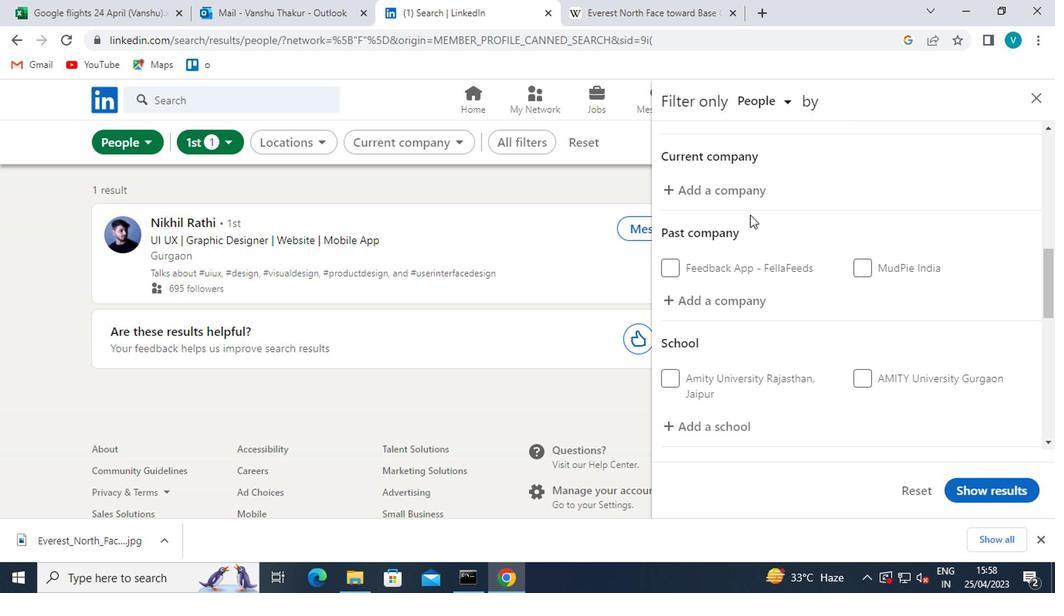 
Action: Mouse moved to (755, 194)
Screenshot: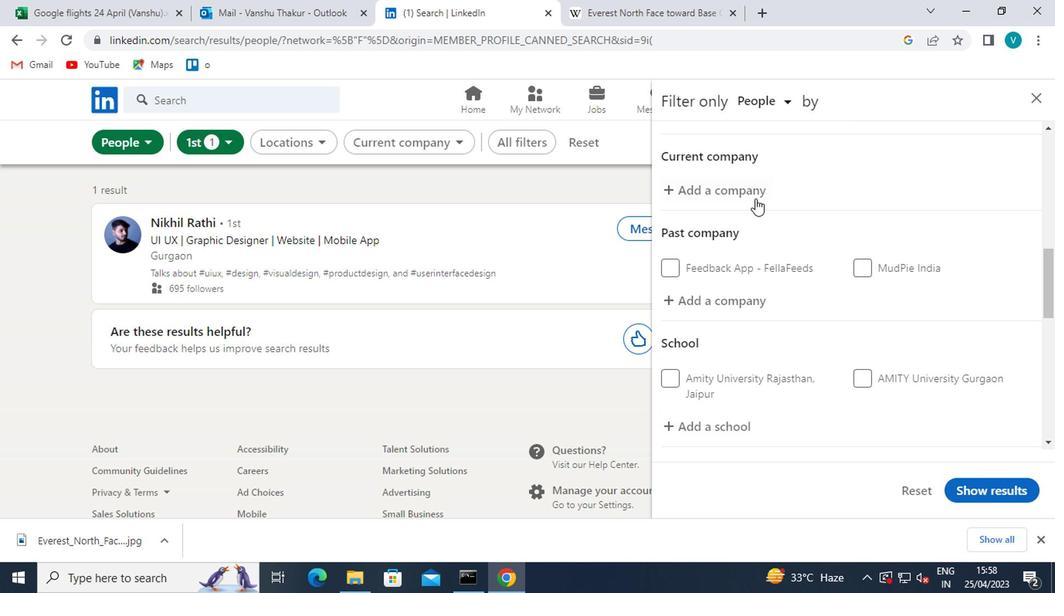 
Action: Key pressed <Key.shift>DUBAI<Key.space><Key.shift>VACA
Screenshot: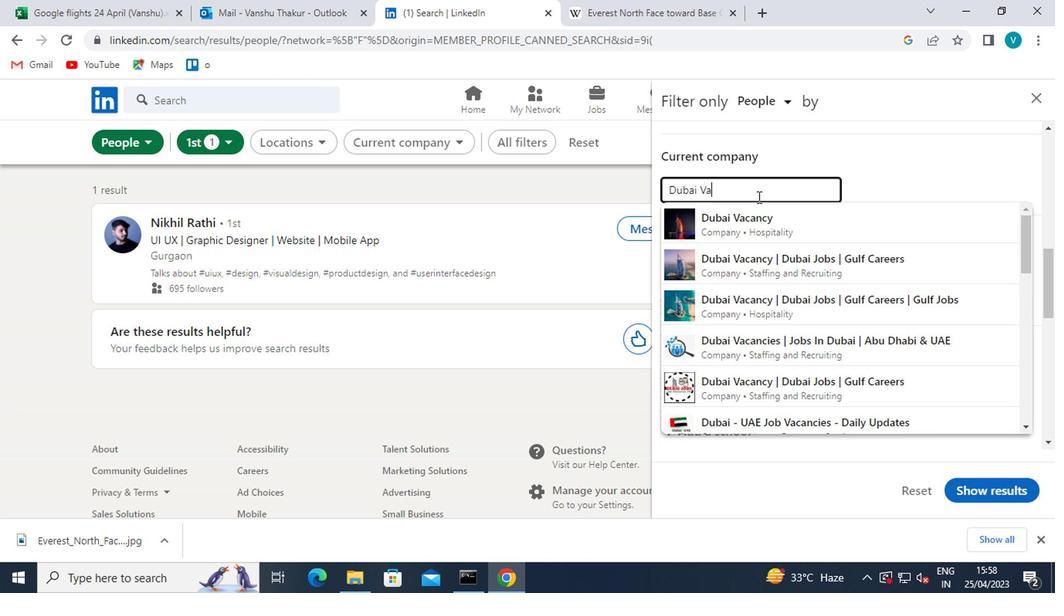 
Action: Mouse moved to (767, 216)
Screenshot: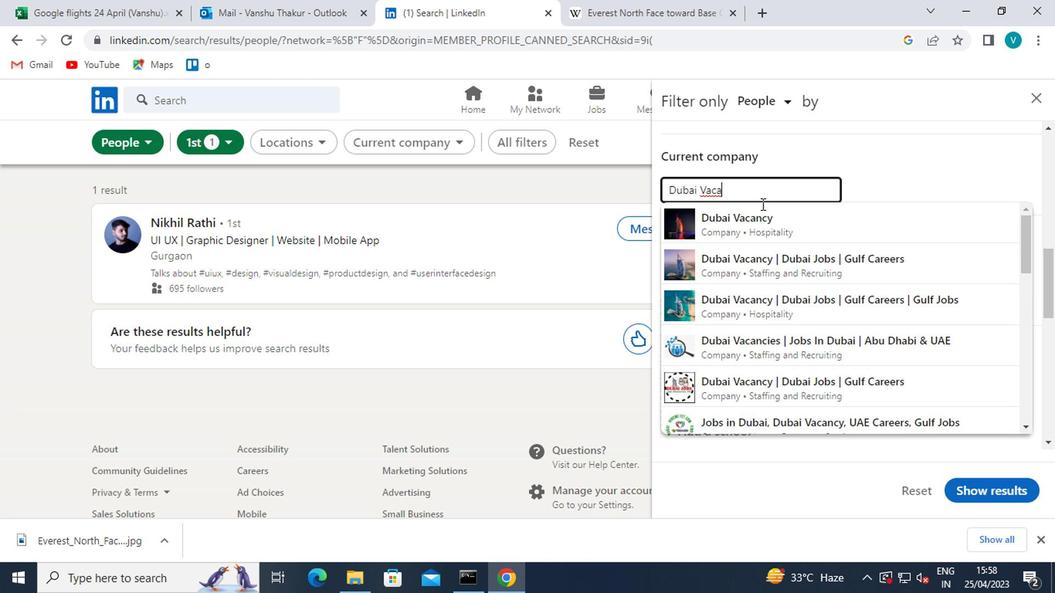 
Action: Mouse pressed left at (767, 216)
Screenshot: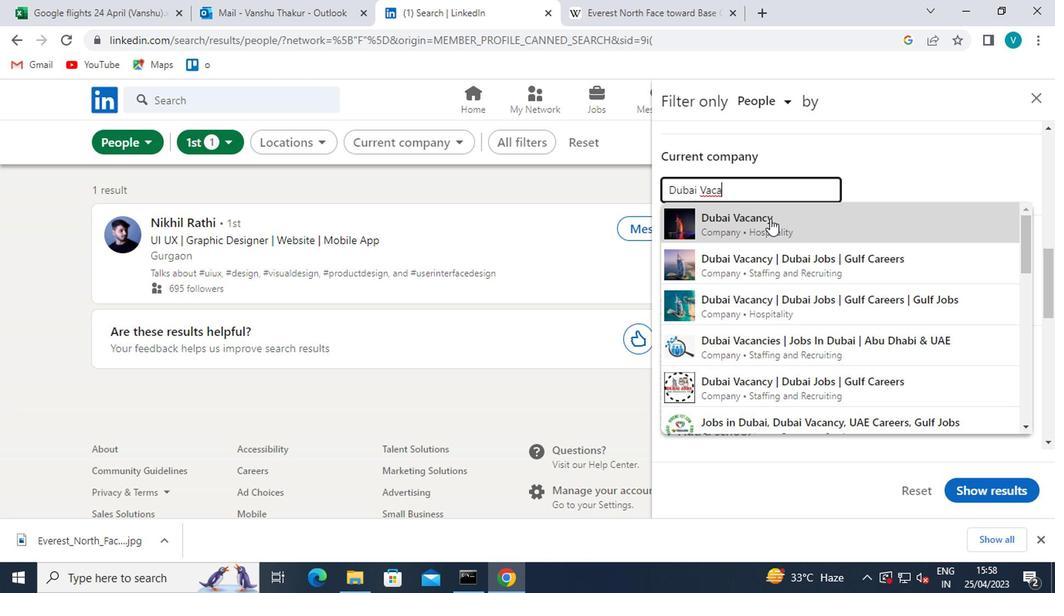 
Action: Mouse scrolled (767, 215) with delta (0, -1)
Screenshot: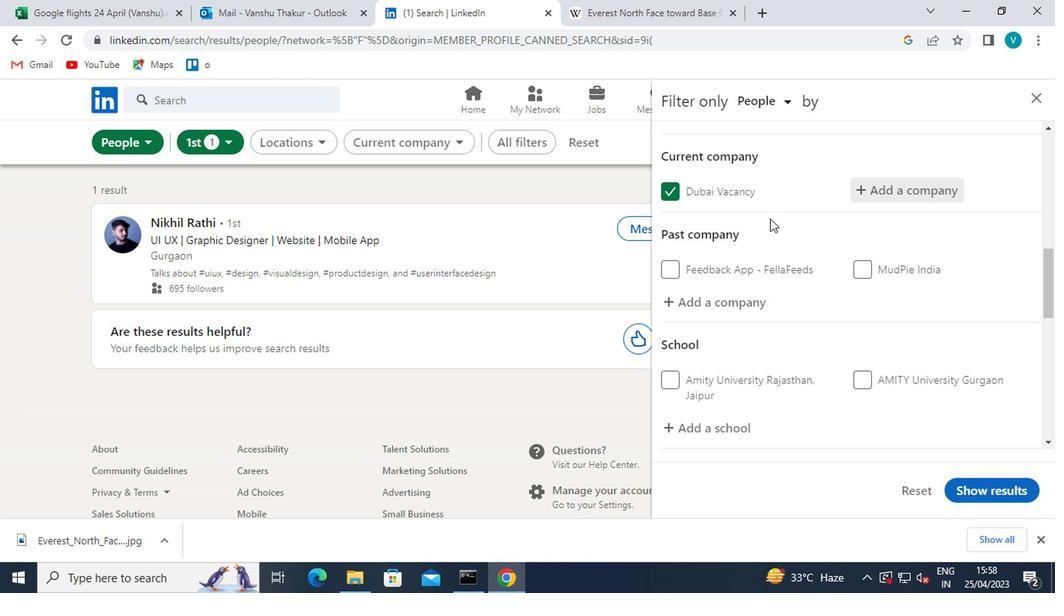 
Action: Mouse moved to (719, 347)
Screenshot: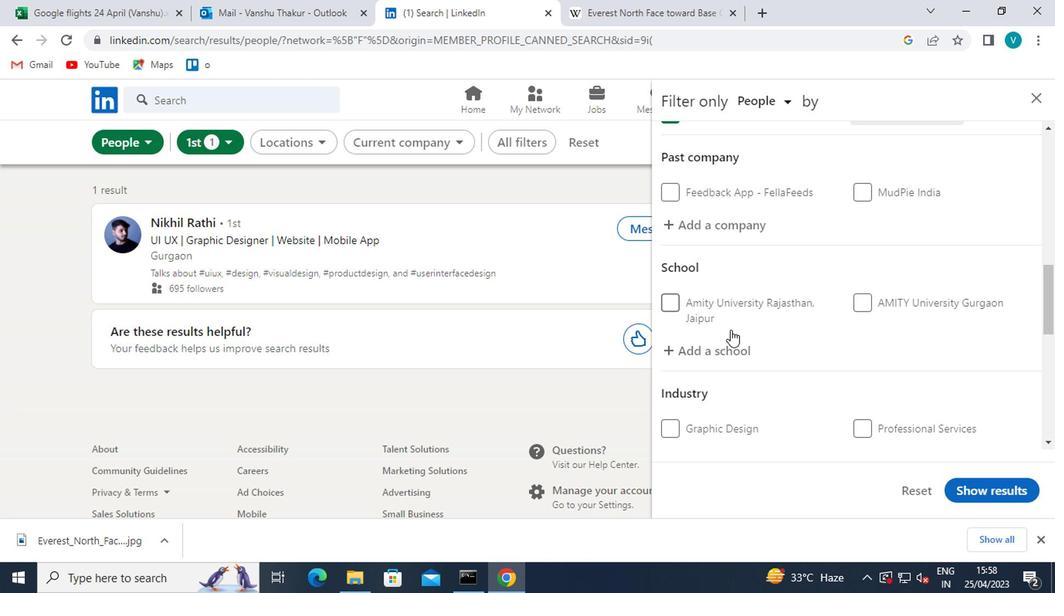 
Action: Mouse pressed left at (719, 347)
Screenshot: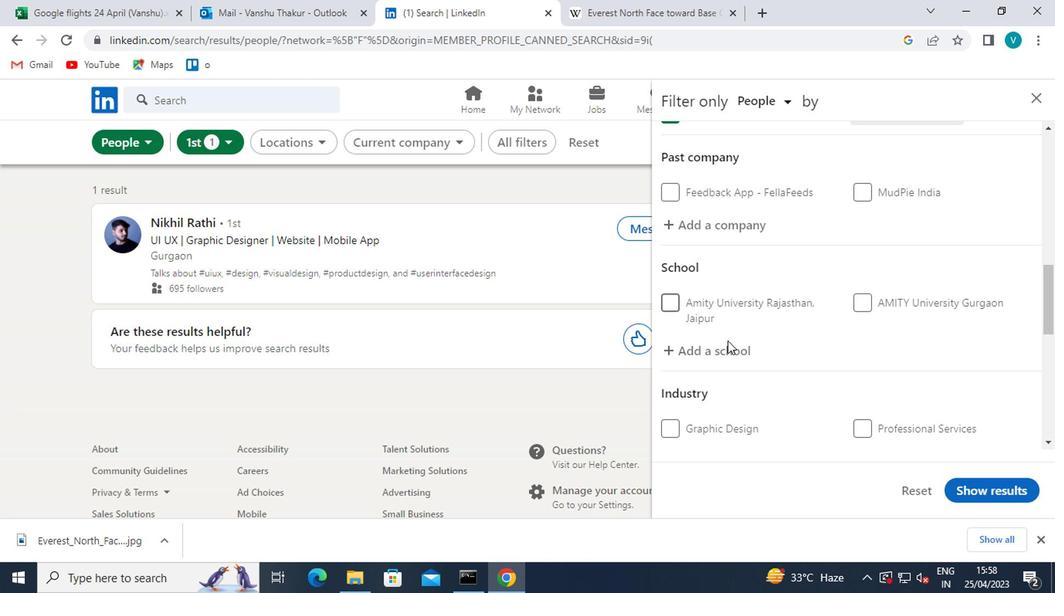 
Action: Mouse moved to (713, 338)
Screenshot: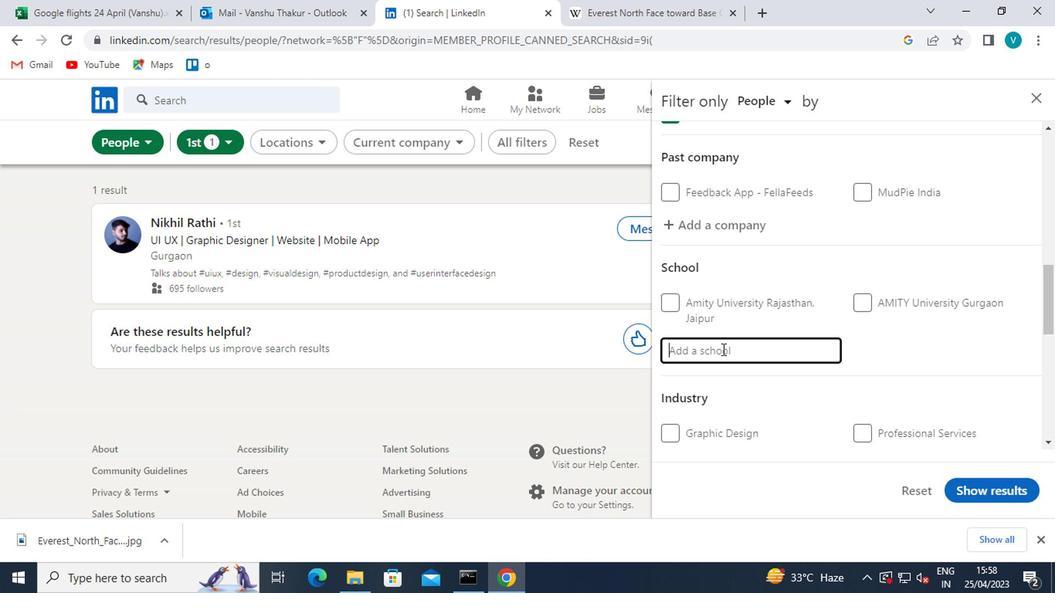 
Action: Key pressed <Key.shift>B
Screenshot: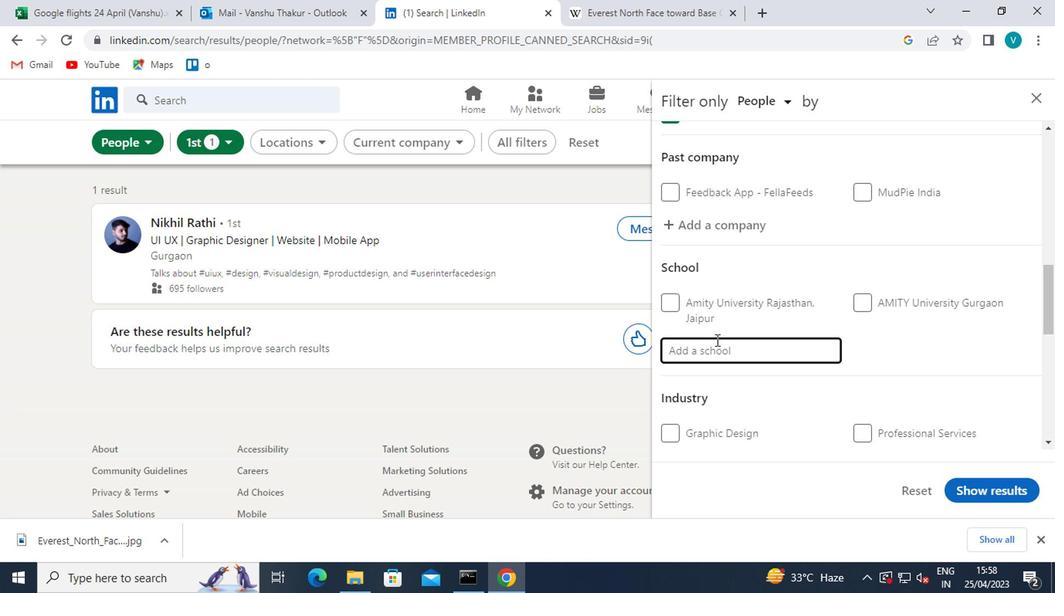 
Action: Mouse moved to (710, 337)
Screenshot: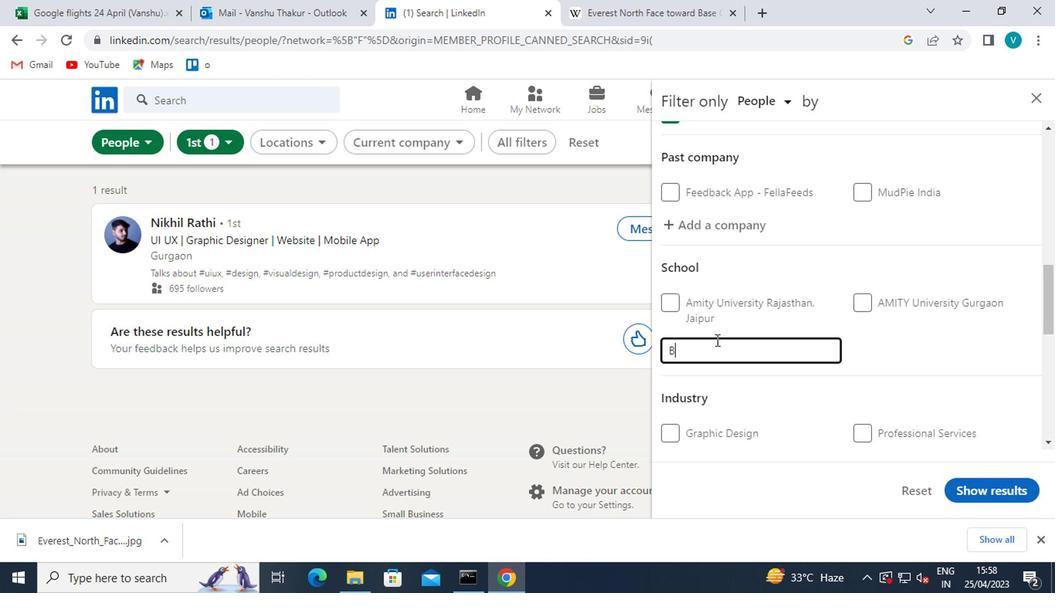
Action: Key pressed LDEAS<Key.space>
Screenshot: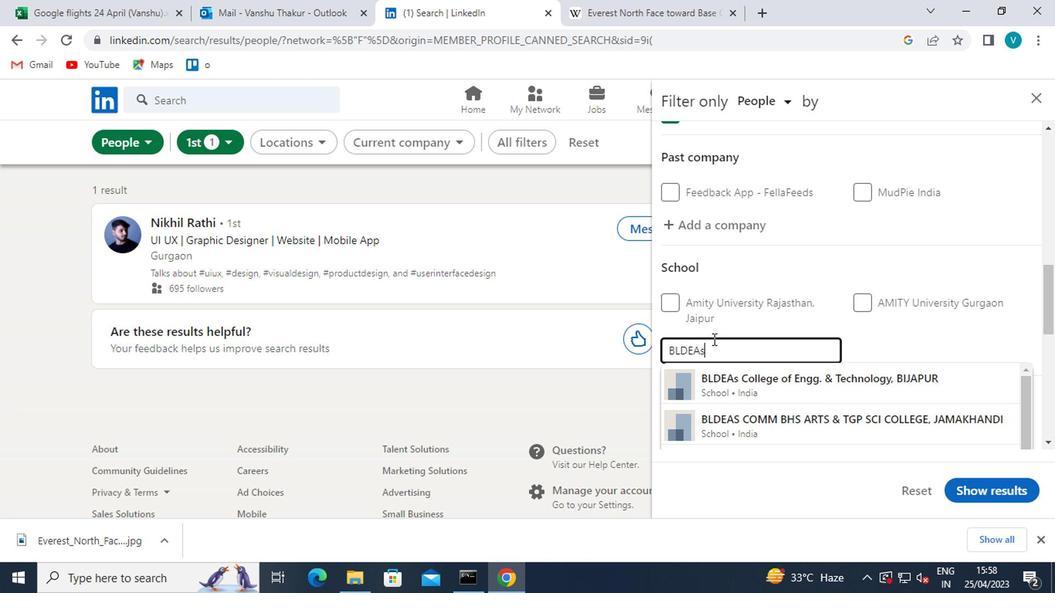 
Action: Mouse moved to (855, 378)
Screenshot: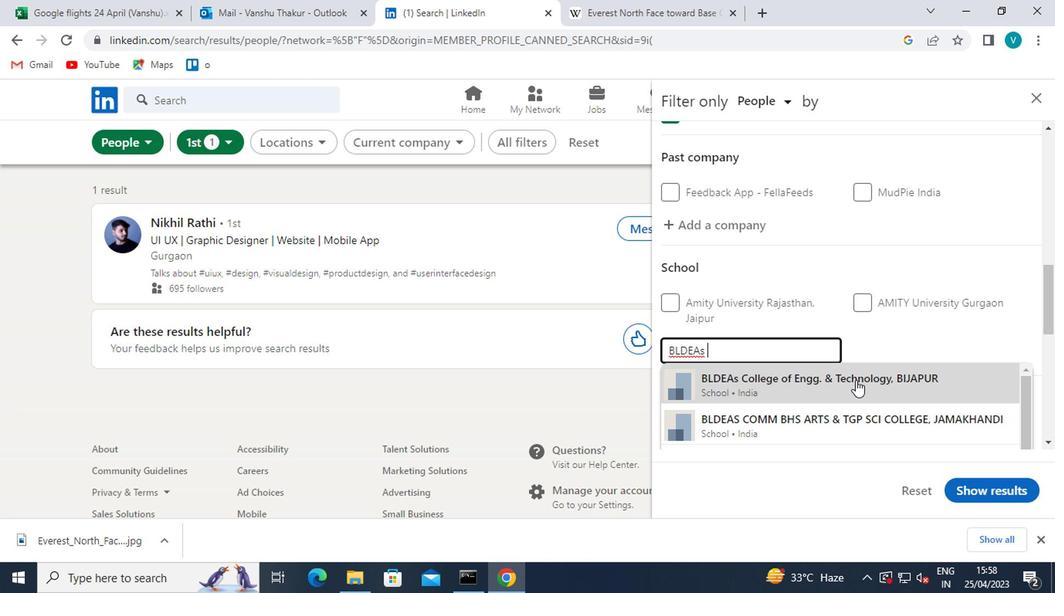 
Action: Mouse pressed left at (855, 378)
Screenshot: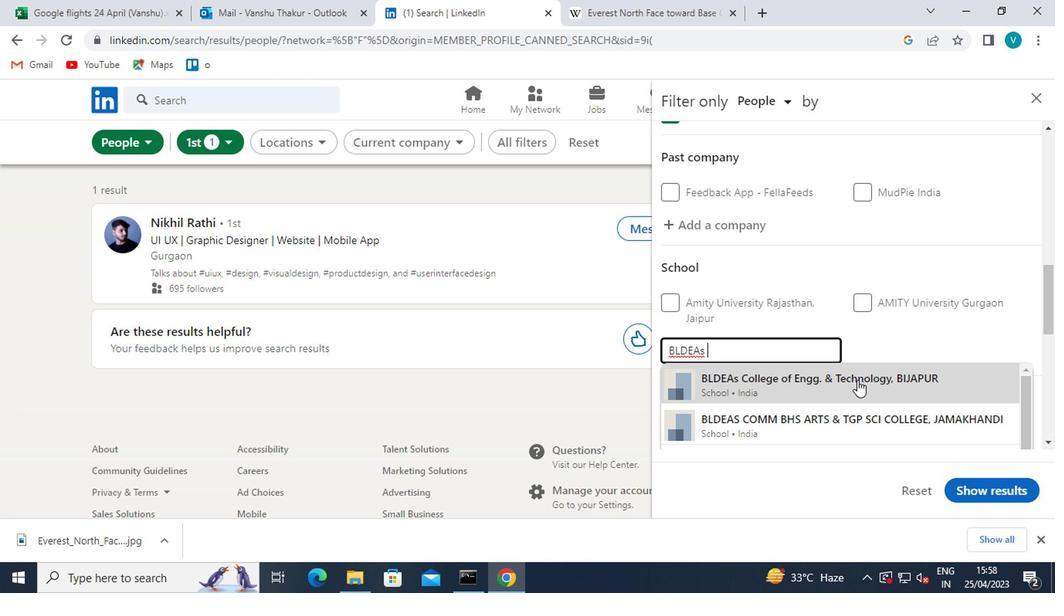 
Action: Mouse scrolled (855, 377) with delta (0, -1)
Screenshot: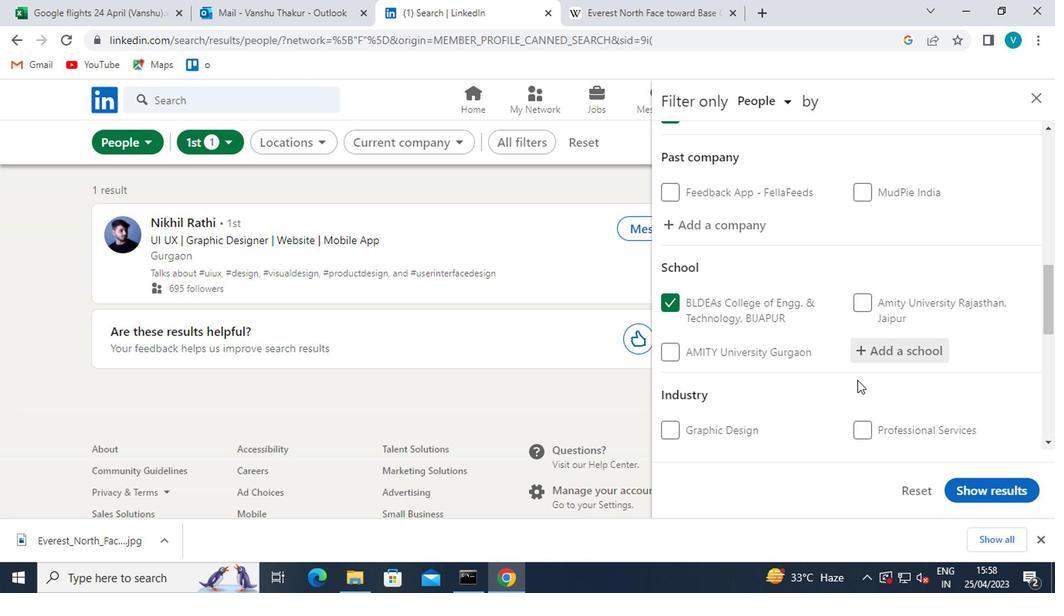 
Action: Mouse scrolled (855, 377) with delta (0, -1)
Screenshot: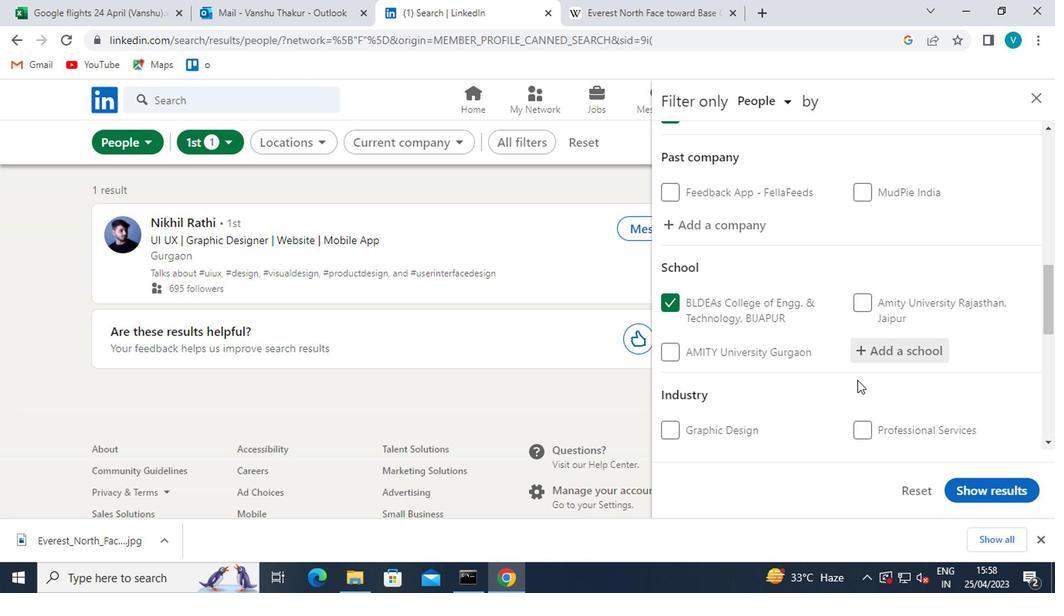 
Action: Mouse moved to (910, 308)
Screenshot: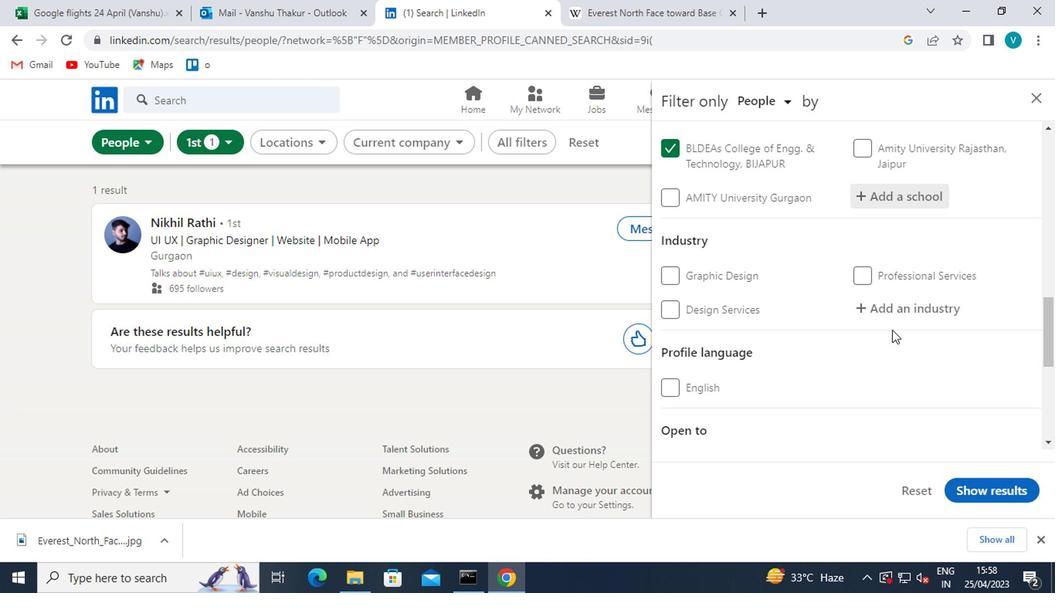 
Action: Mouse pressed left at (910, 308)
Screenshot: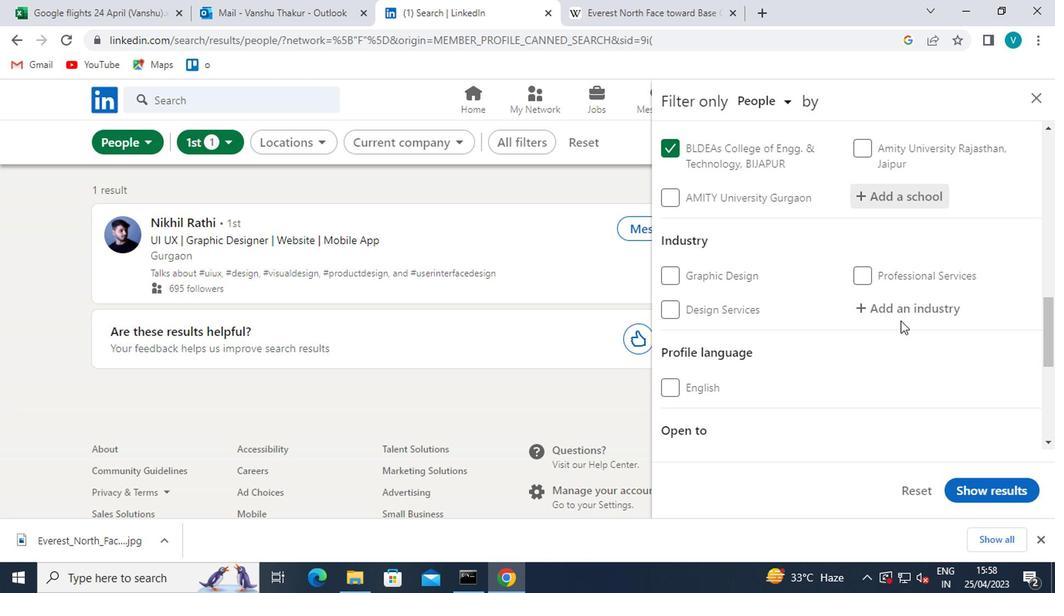 
Action: Mouse moved to (877, 298)
Screenshot: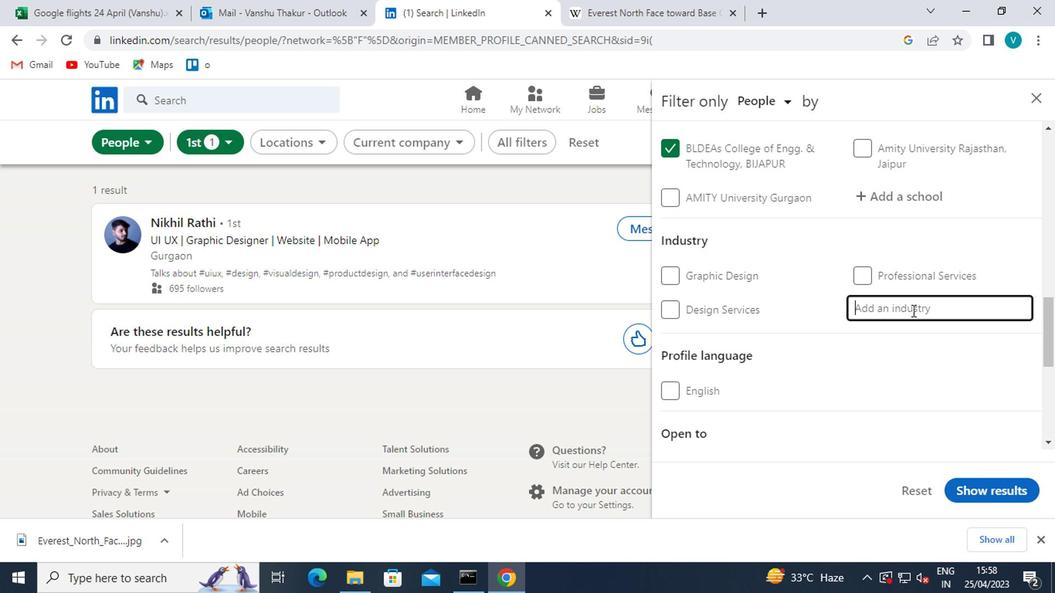
Action: Key pressed <Key.shift>BUSINESS<Key.space>
Screenshot: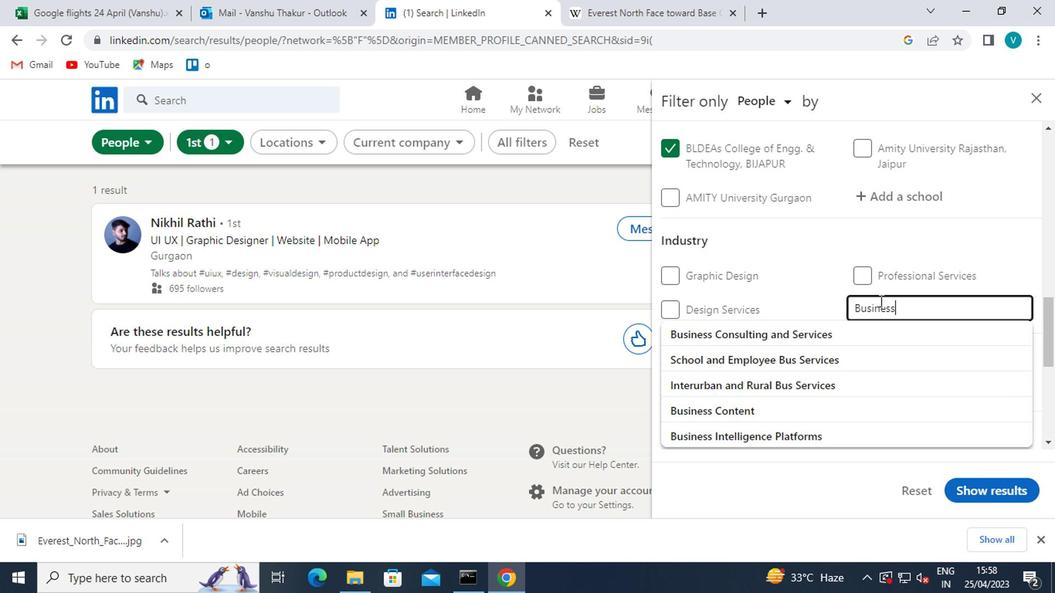 
Action: Mouse moved to (784, 378)
Screenshot: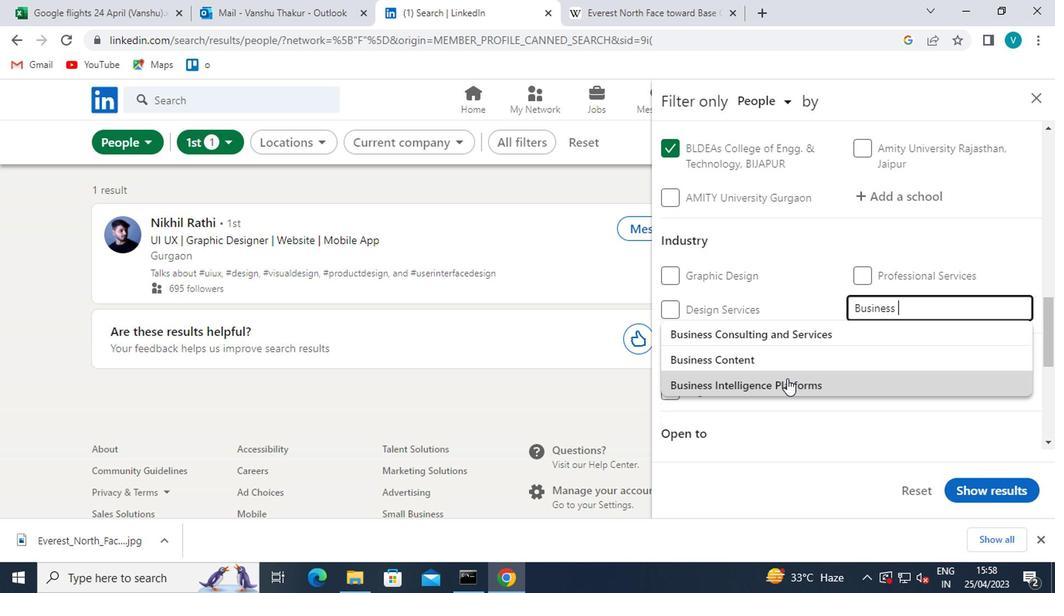 
Action: Mouse pressed left at (784, 378)
Screenshot: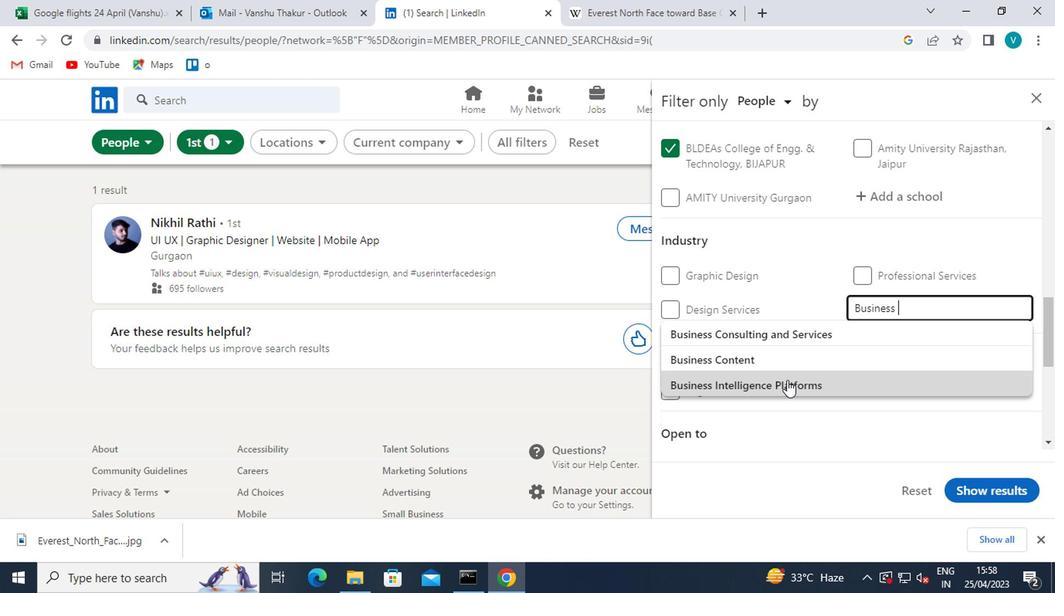 
Action: Mouse moved to (827, 353)
Screenshot: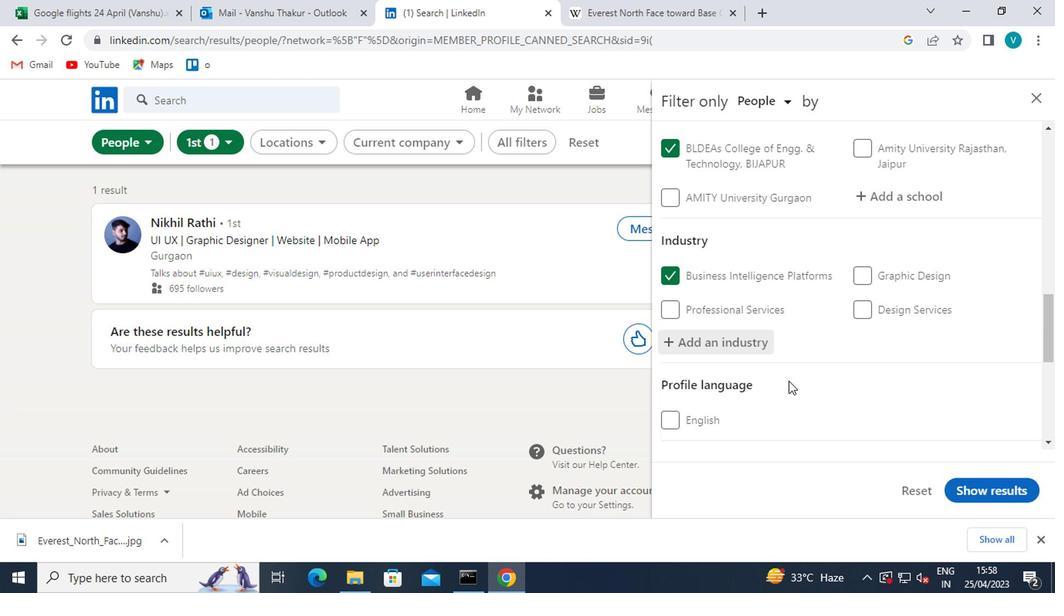 
Action: Mouse scrolled (827, 353) with delta (0, 0)
Screenshot: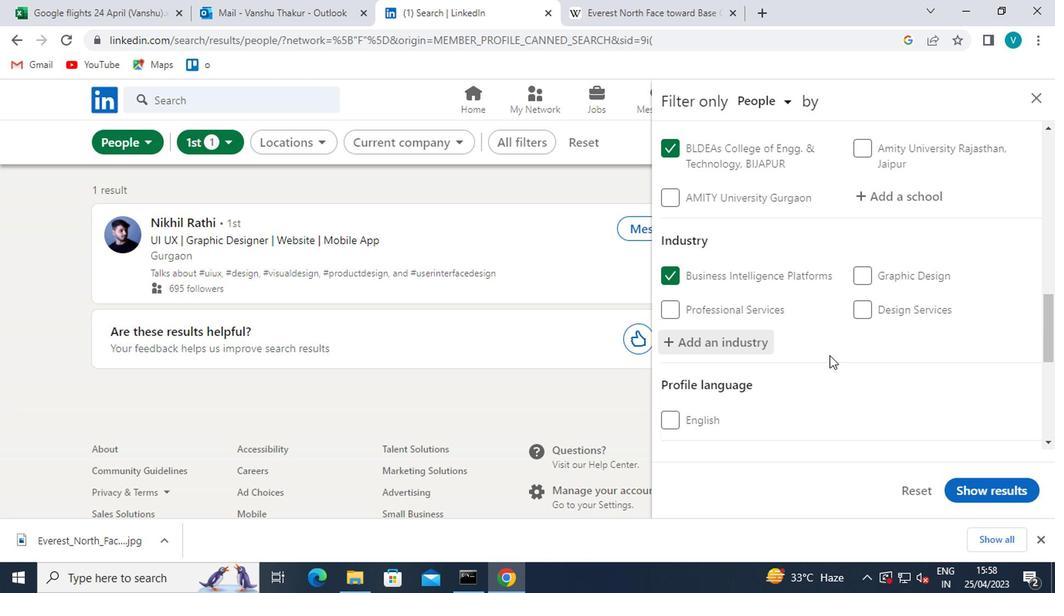 
Action: Mouse scrolled (827, 353) with delta (0, 0)
Screenshot: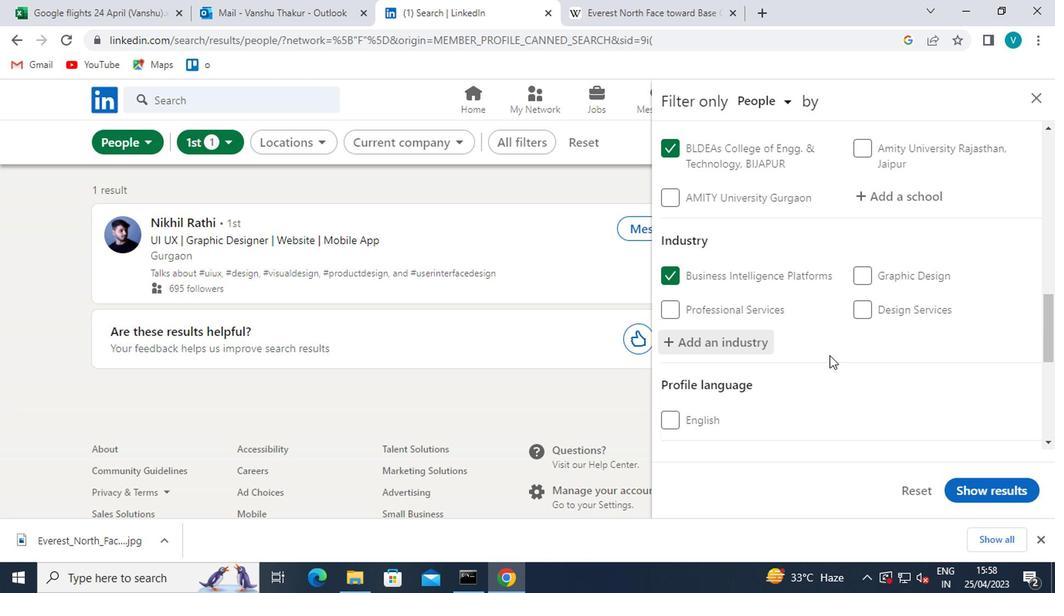 
Action: Mouse scrolled (827, 353) with delta (0, 0)
Screenshot: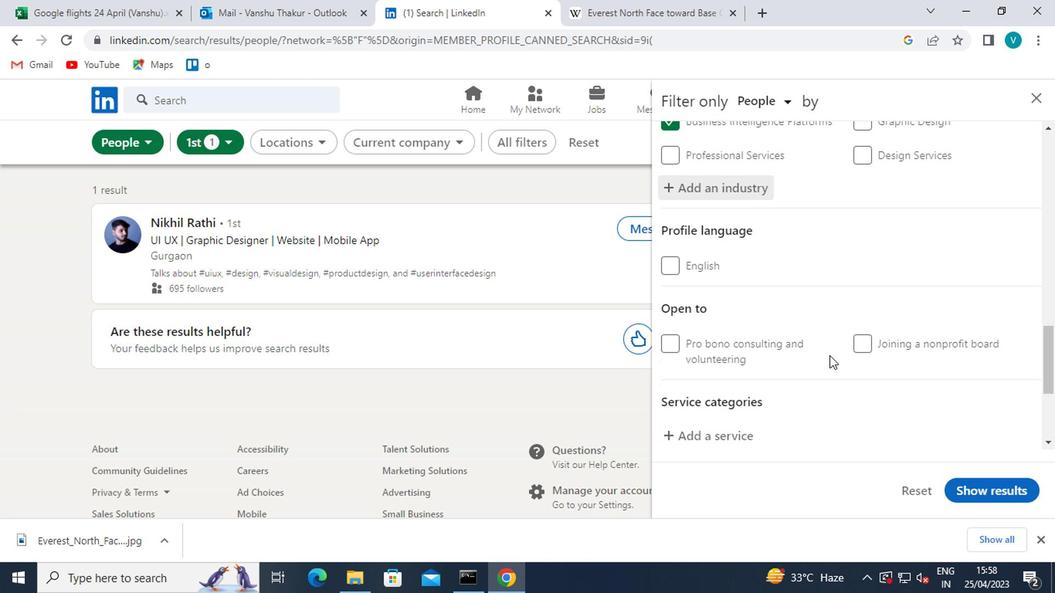
Action: Mouse moved to (742, 357)
Screenshot: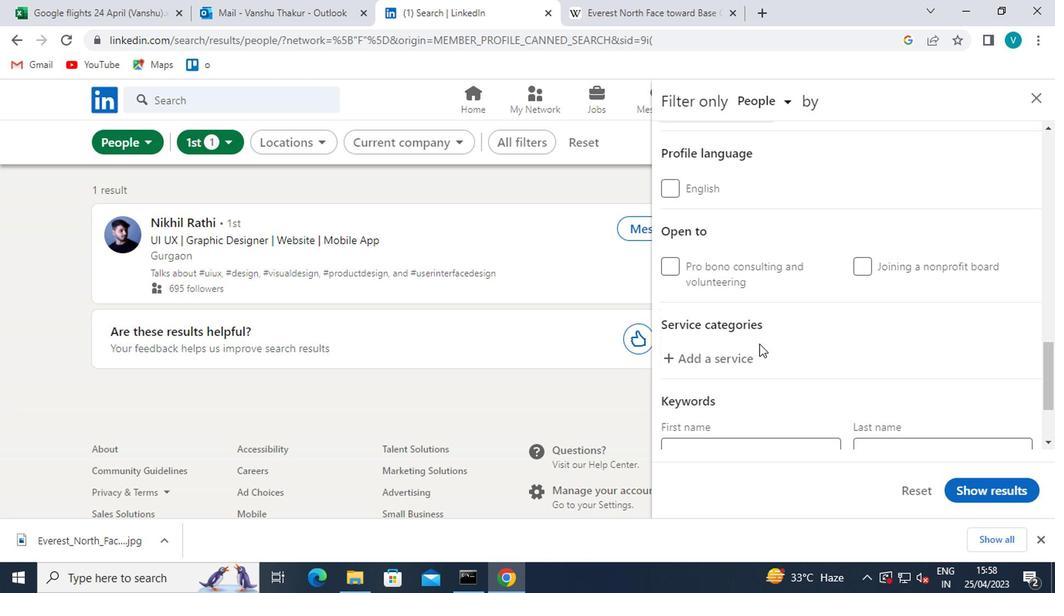 
Action: Mouse pressed left at (742, 357)
Screenshot: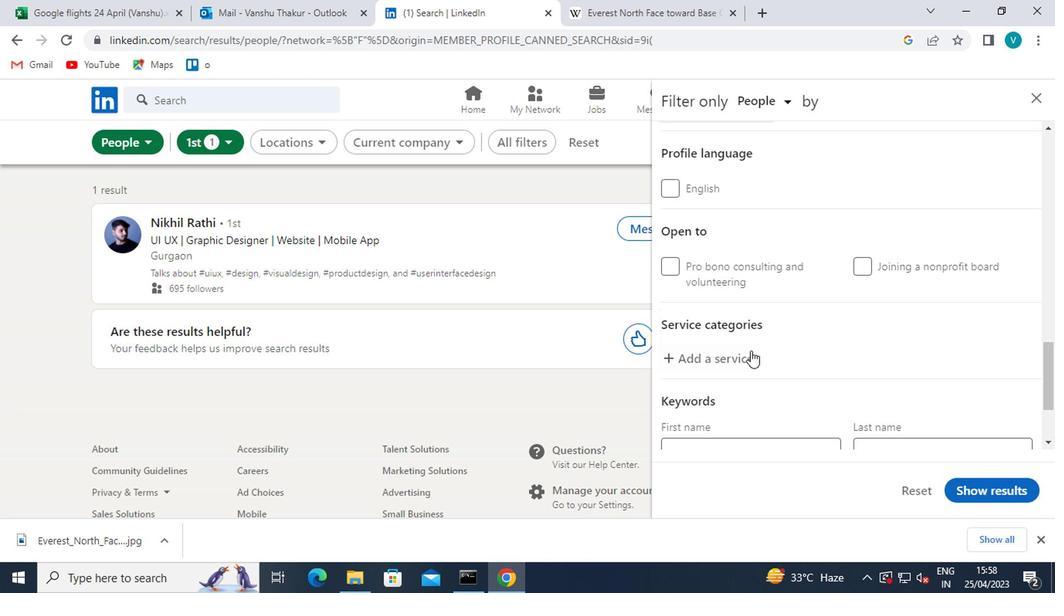 
Action: Mouse moved to (724, 353)
Screenshot: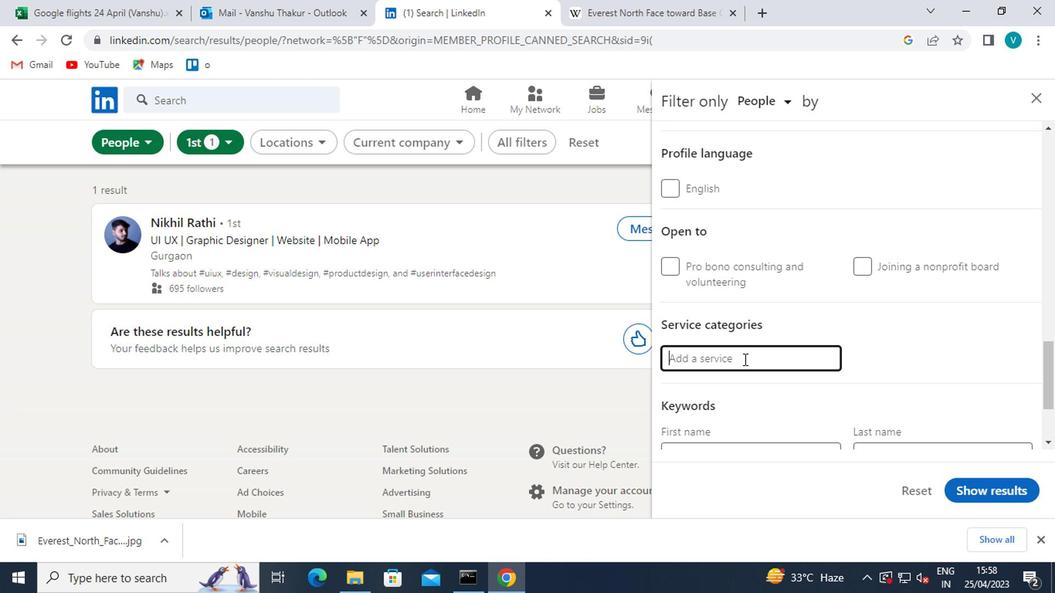 
Action: Key pressed <Key.shift>PRODUCT<Key.space>
Screenshot: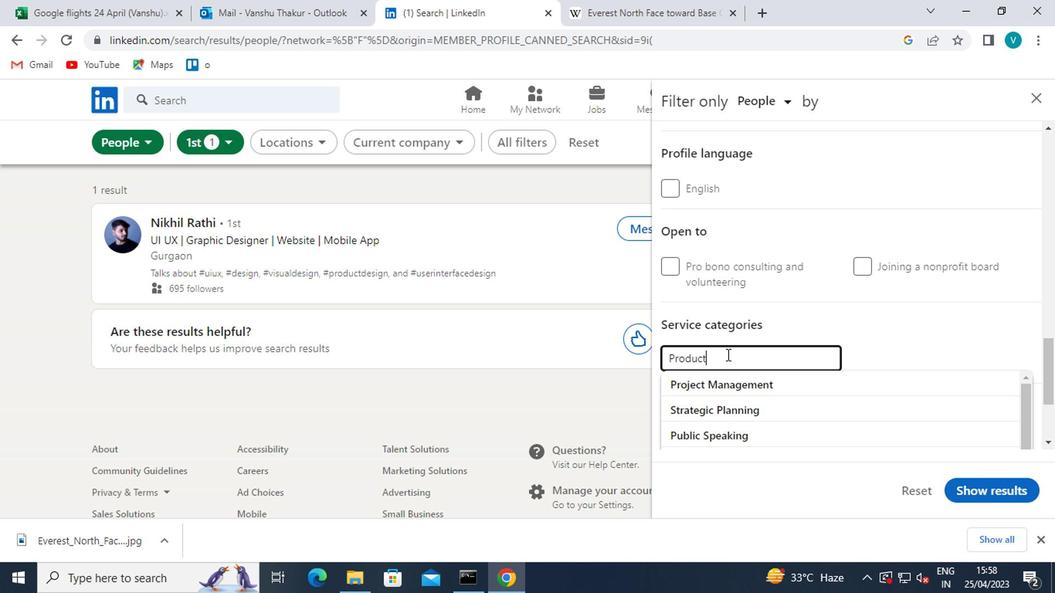 
Action: Mouse moved to (721, 352)
Screenshot: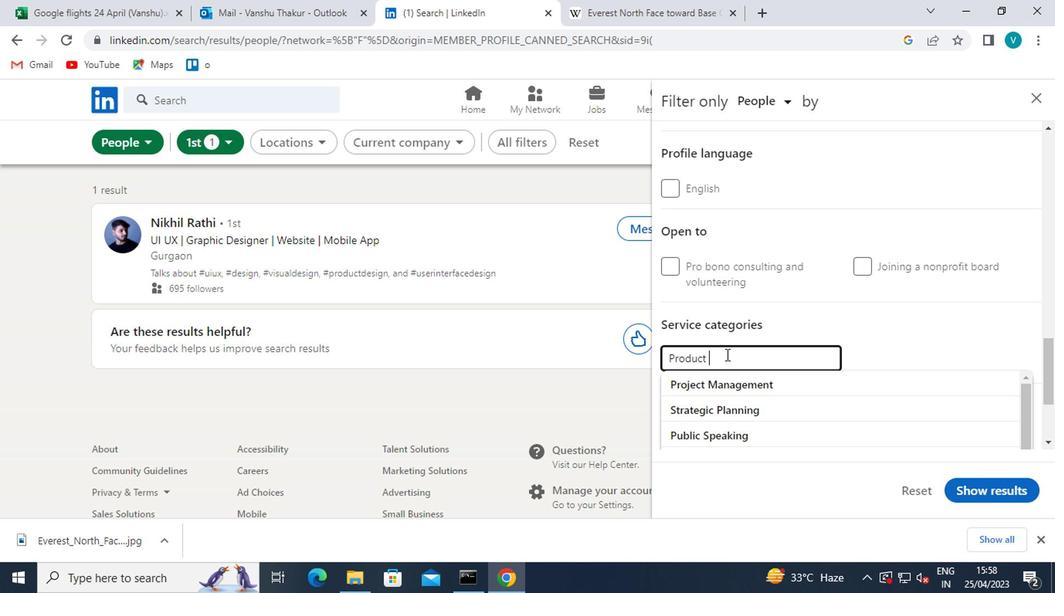 
Action: Key pressed <Key.shift>MARKETING<Key.space>
Screenshot: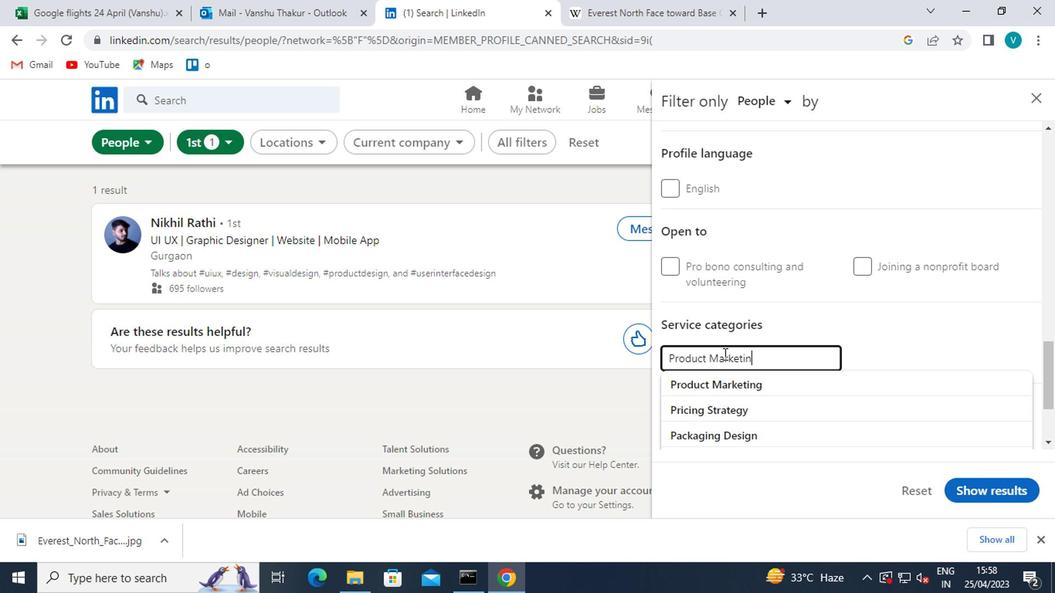 
Action: Mouse moved to (722, 375)
Screenshot: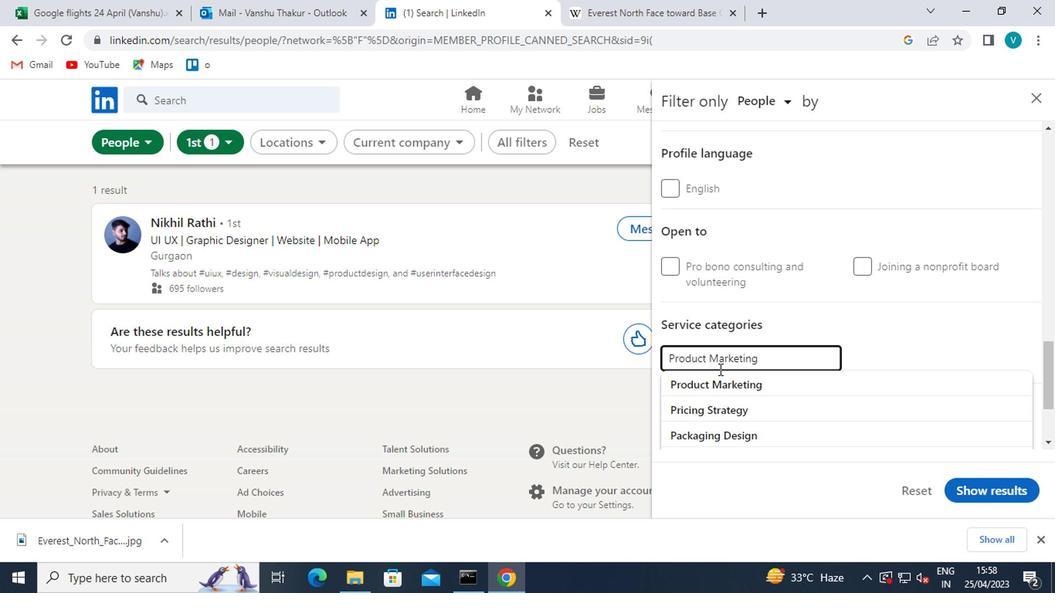 
Action: Mouse pressed left at (722, 375)
Screenshot: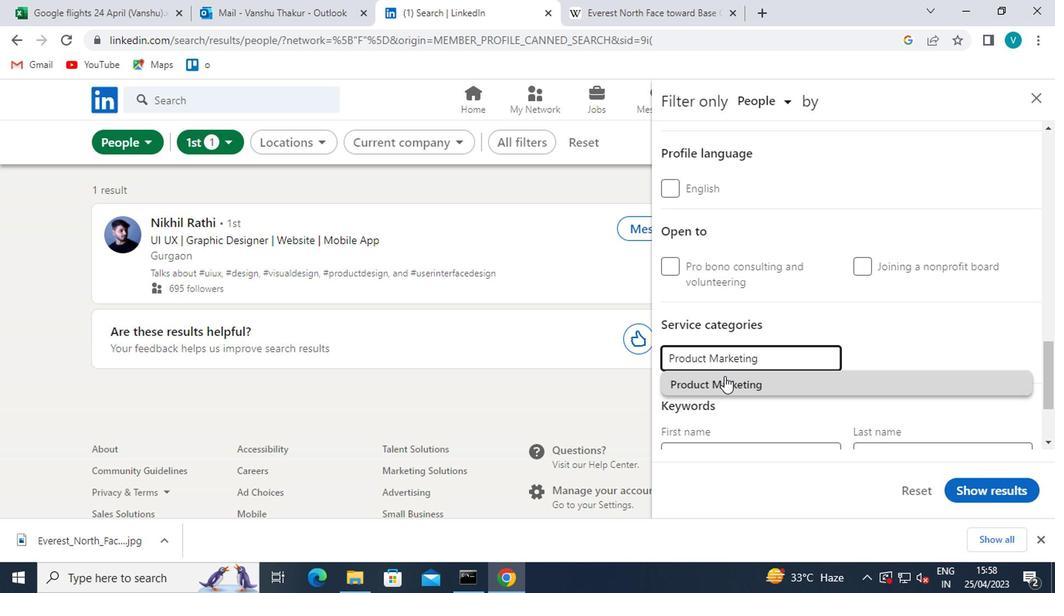 
Action: Mouse scrolled (722, 373) with delta (0, -1)
Screenshot: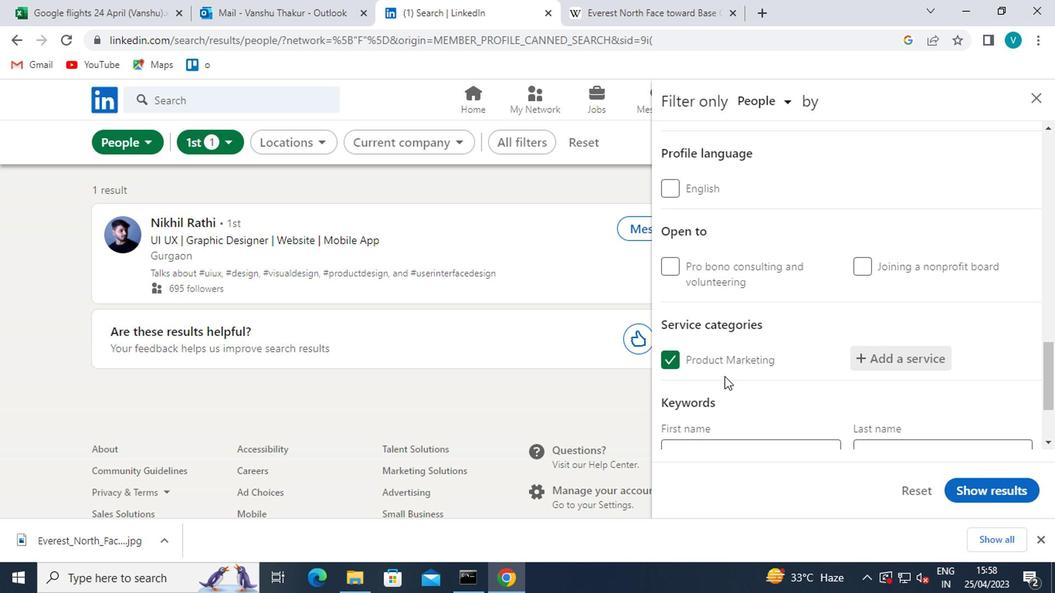 
Action: Mouse scrolled (722, 373) with delta (0, -1)
Screenshot: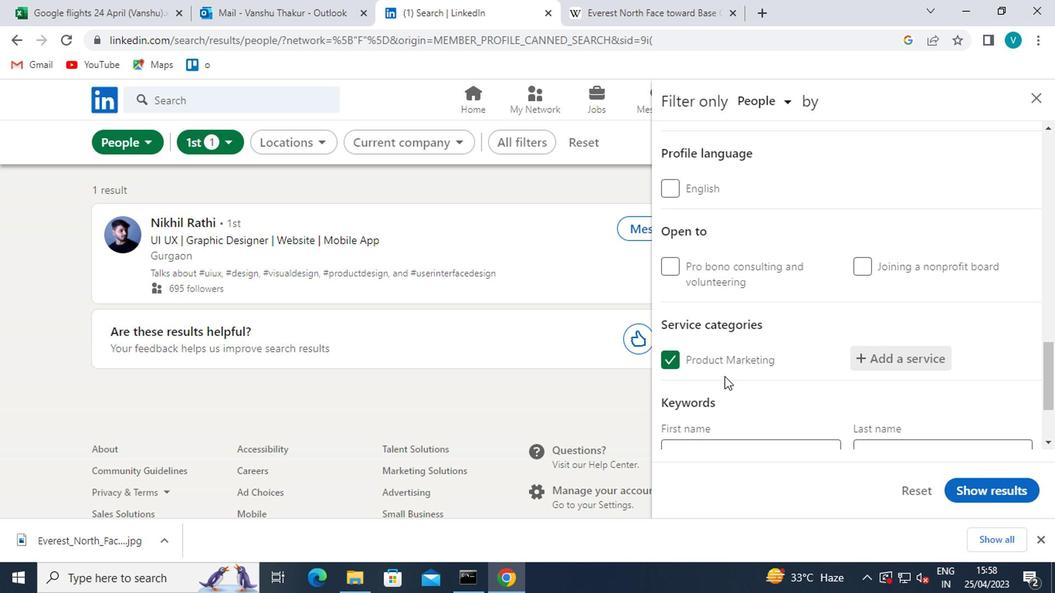 
Action: Mouse scrolled (722, 373) with delta (0, -1)
Screenshot: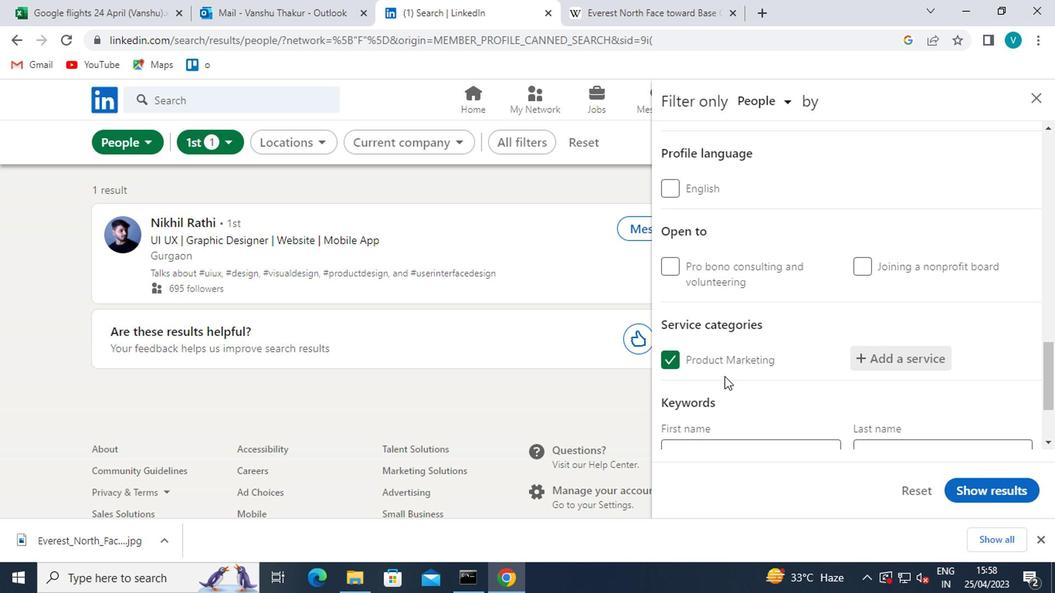 
Action: Mouse moved to (717, 377)
Screenshot: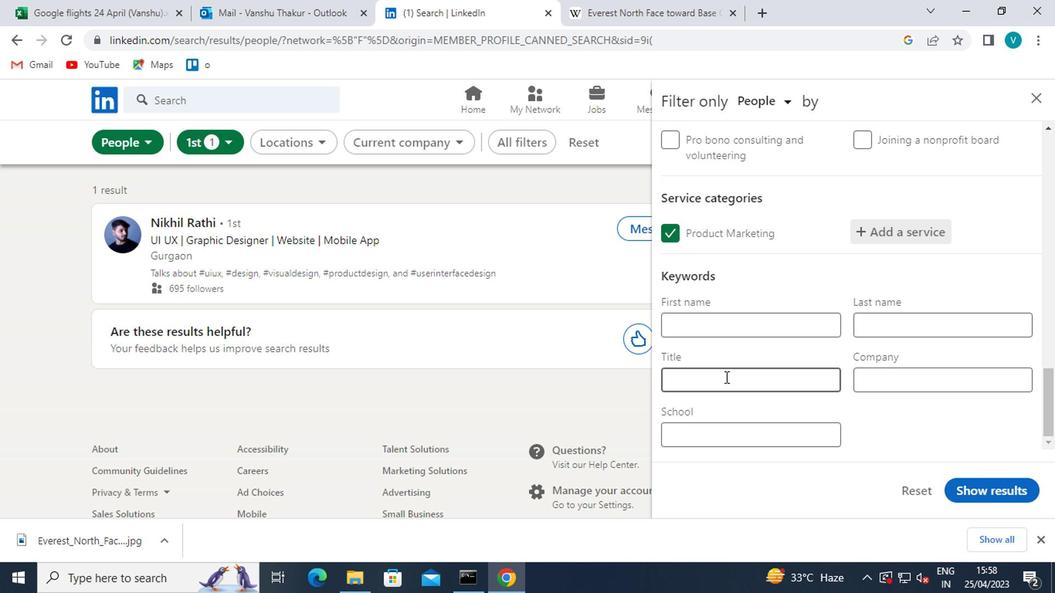 
Action: Mouse pressed left at (717, 377)
Screenshot: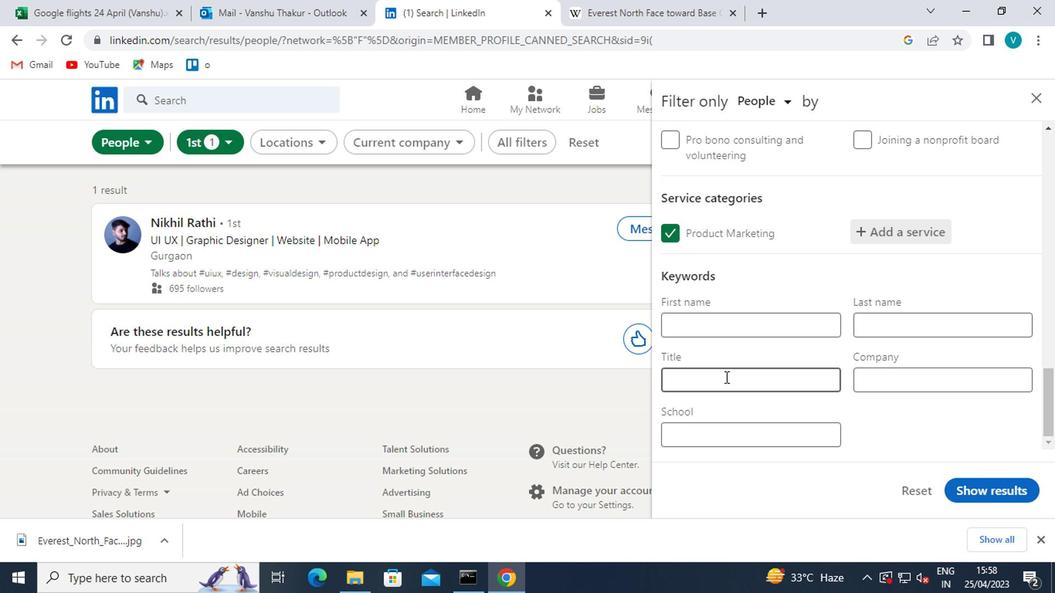 
Action: Mouse moved to (716, 377)
Screenshot: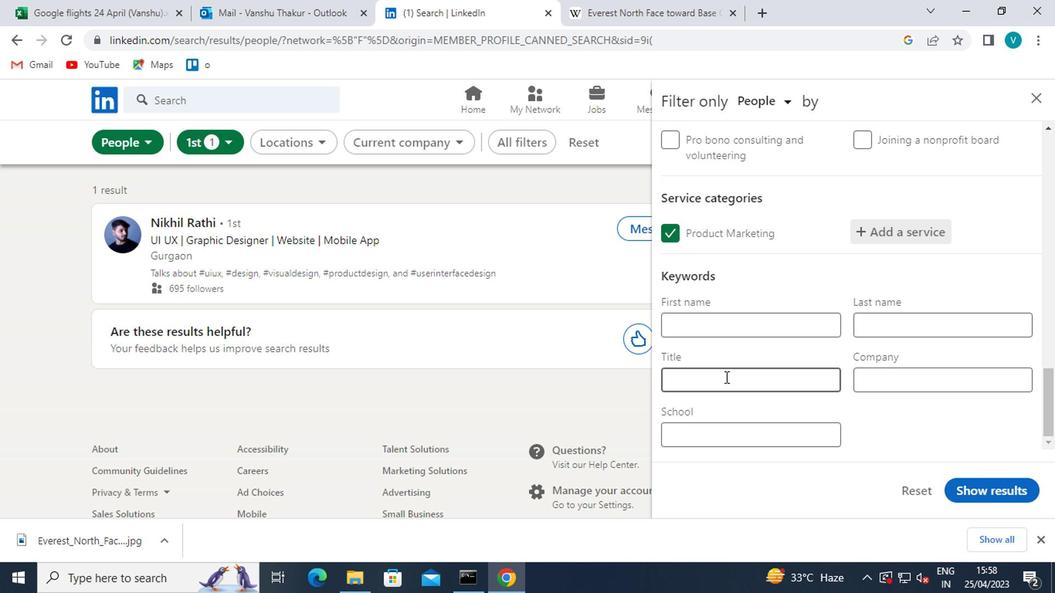
Action: Key pressed <Key.shift>COPY<Key.space>
Screenshot: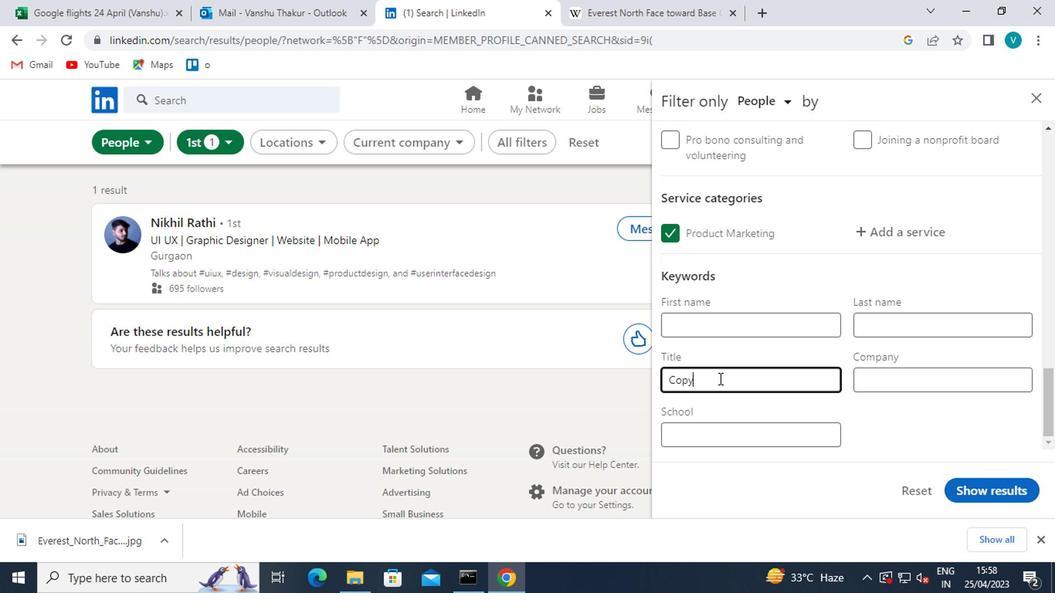 
Action: Mouse moved to (716, 377)
Screenshot: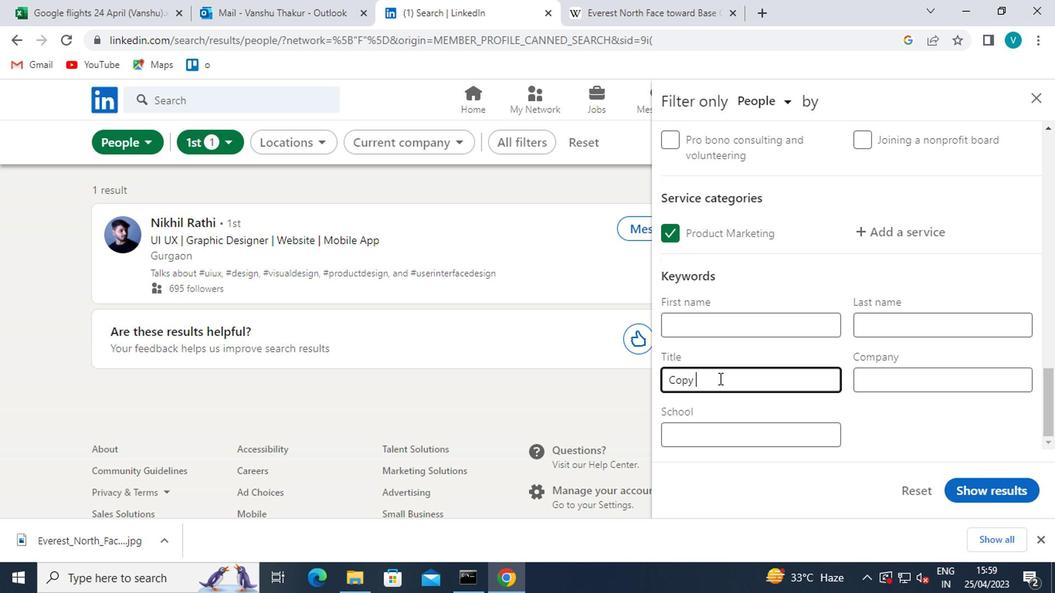 
Action: Key pressed <Key.shift>EDI
Screenshot: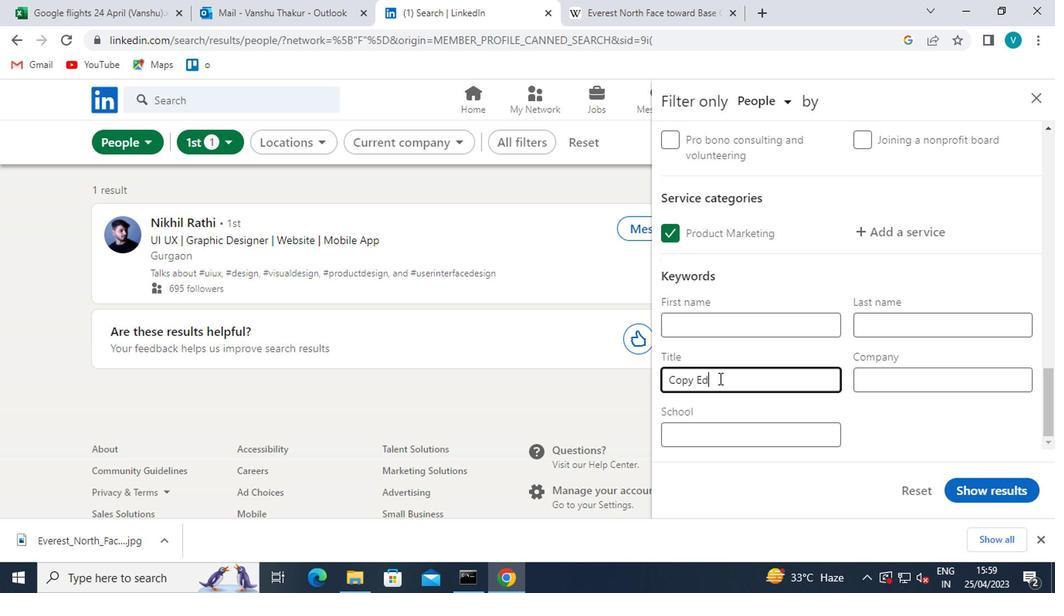 
Action: Mouse moved to (715, 377)
Screenshot: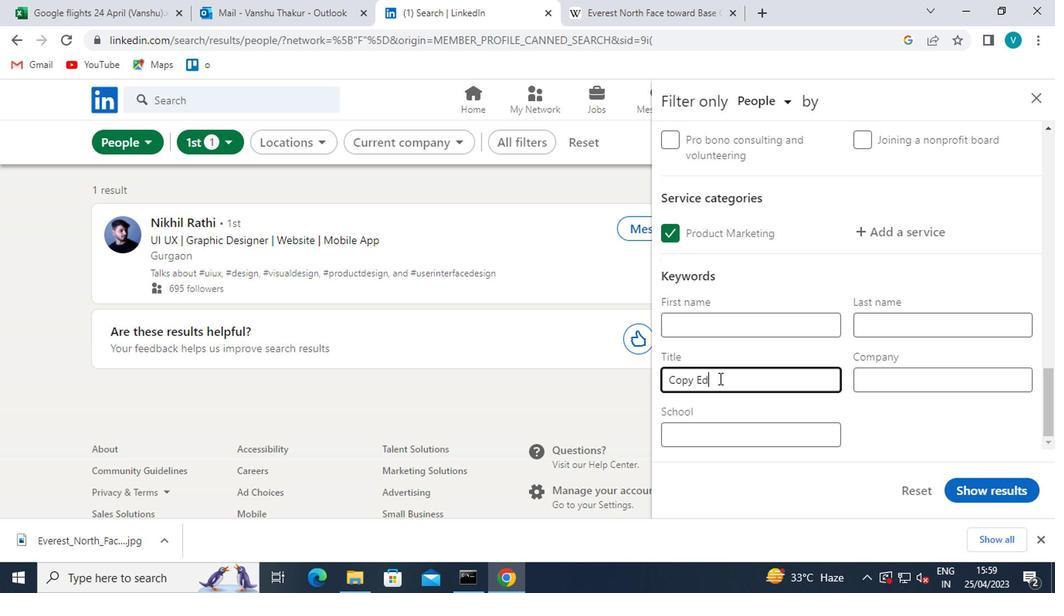 
Action: Key pressed T
Screenshot: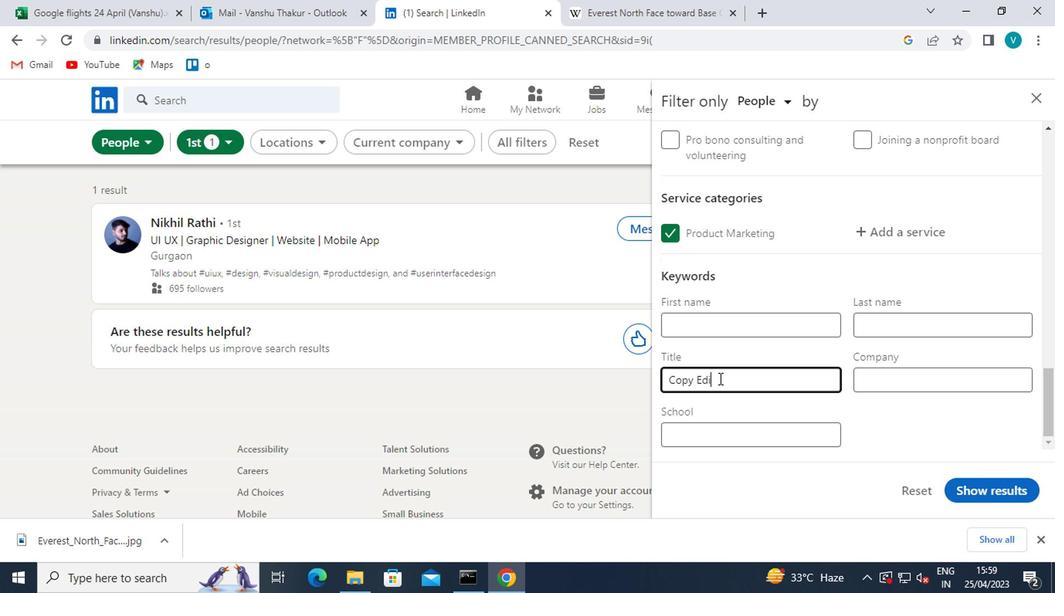 
Action: Mouse moved to (714, 377)
Screenshot: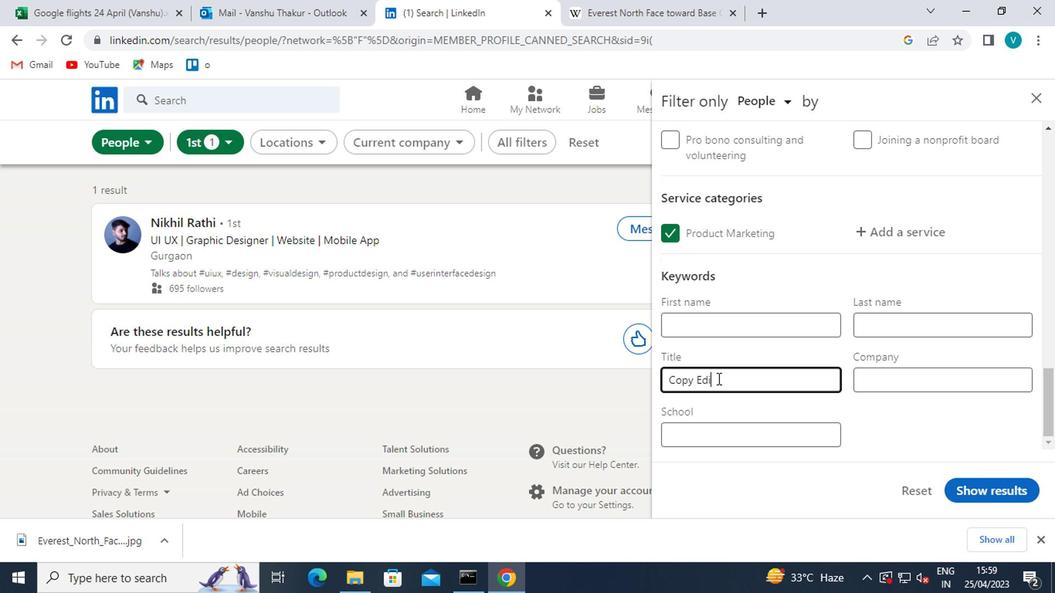 
Action: Key pressed O
Screenshot: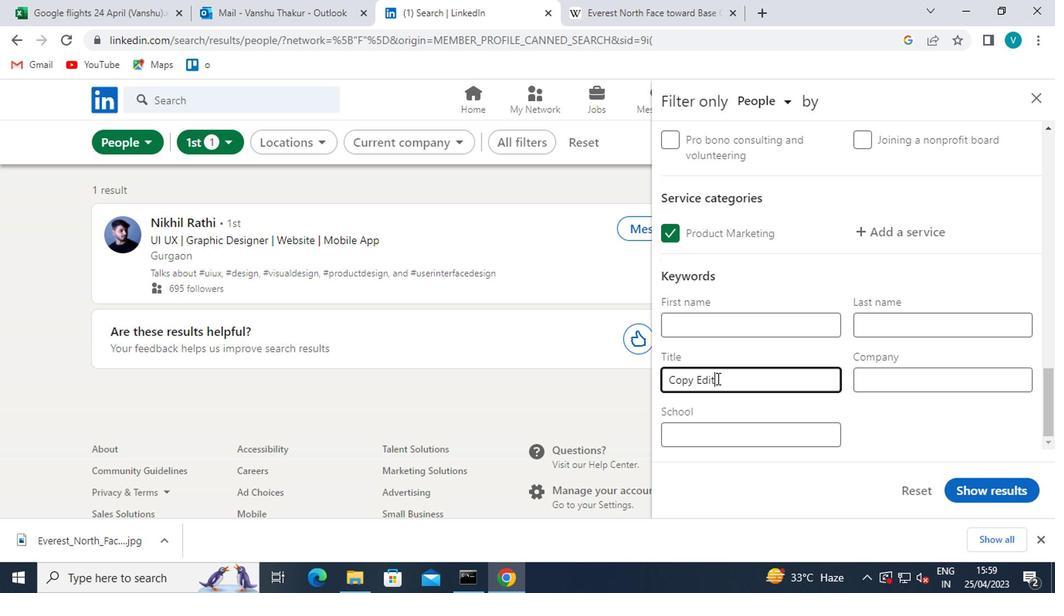 
Action: Mouse moved to (713, 377)
Screenshot: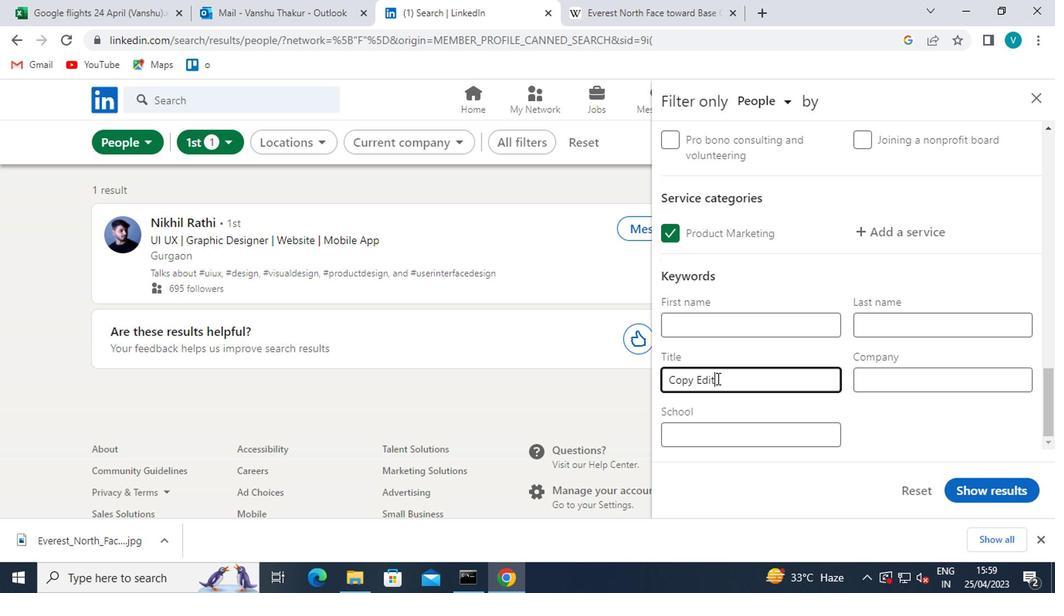 
Action: Key pressed R
Screenshot: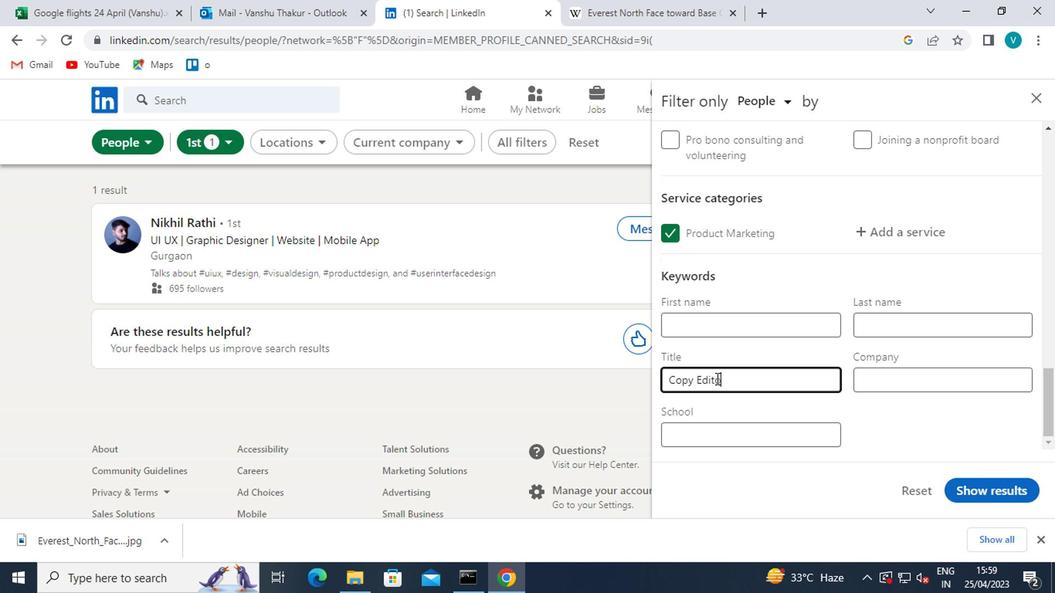 
Action: Mouse moved to (992, 489)
Screenshot: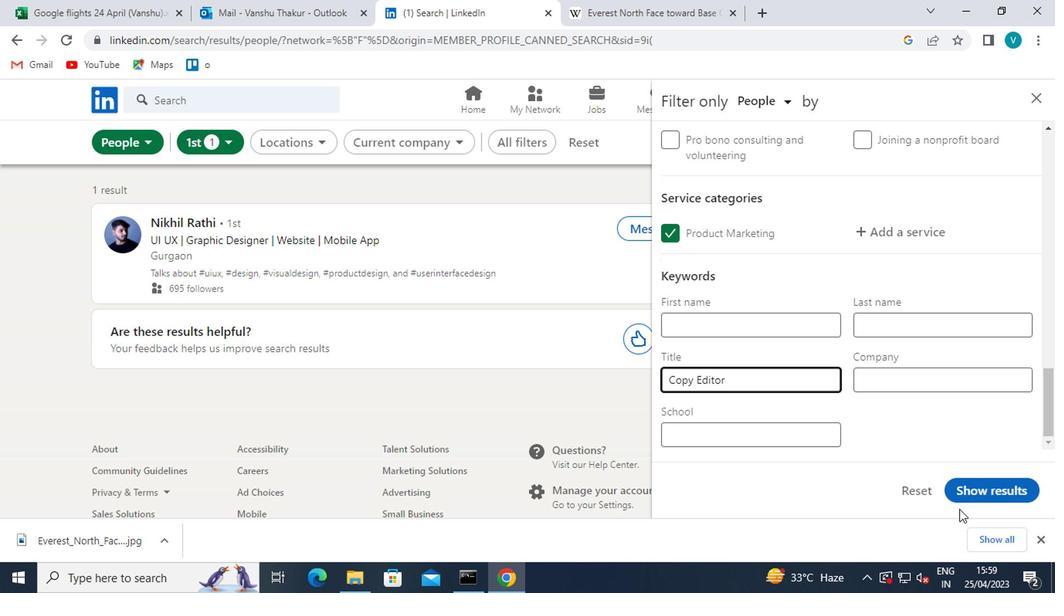 
Action: Mouse pressed left at (992, 489)
Screenshot: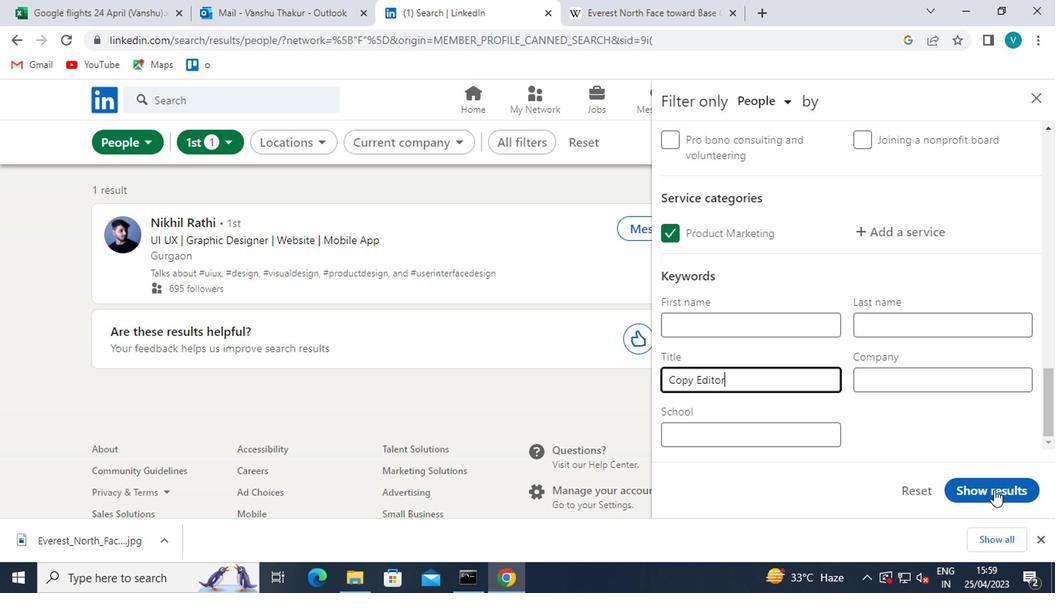 
Action: Mouse moved to (906, 440)
Screenshot: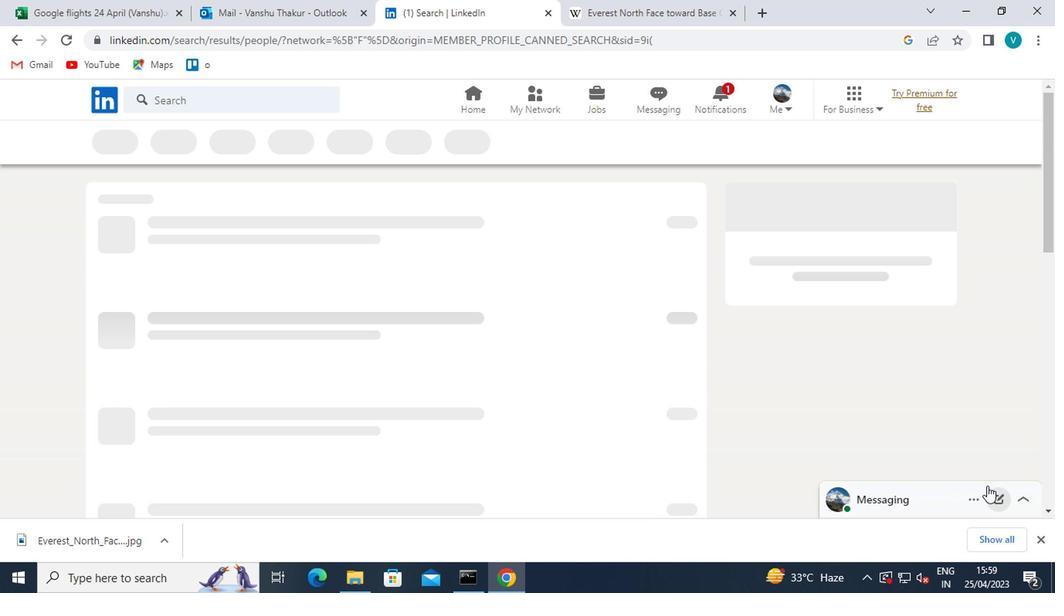 
